 Task: Get directions from Chattahoochee National Forest, Georgia, United States to Myrtle Beach, South Carolina, United States  arriving by 3:00 pm on the 15th of next month
Action: Mouse moved to (197, 126)
Screenshot: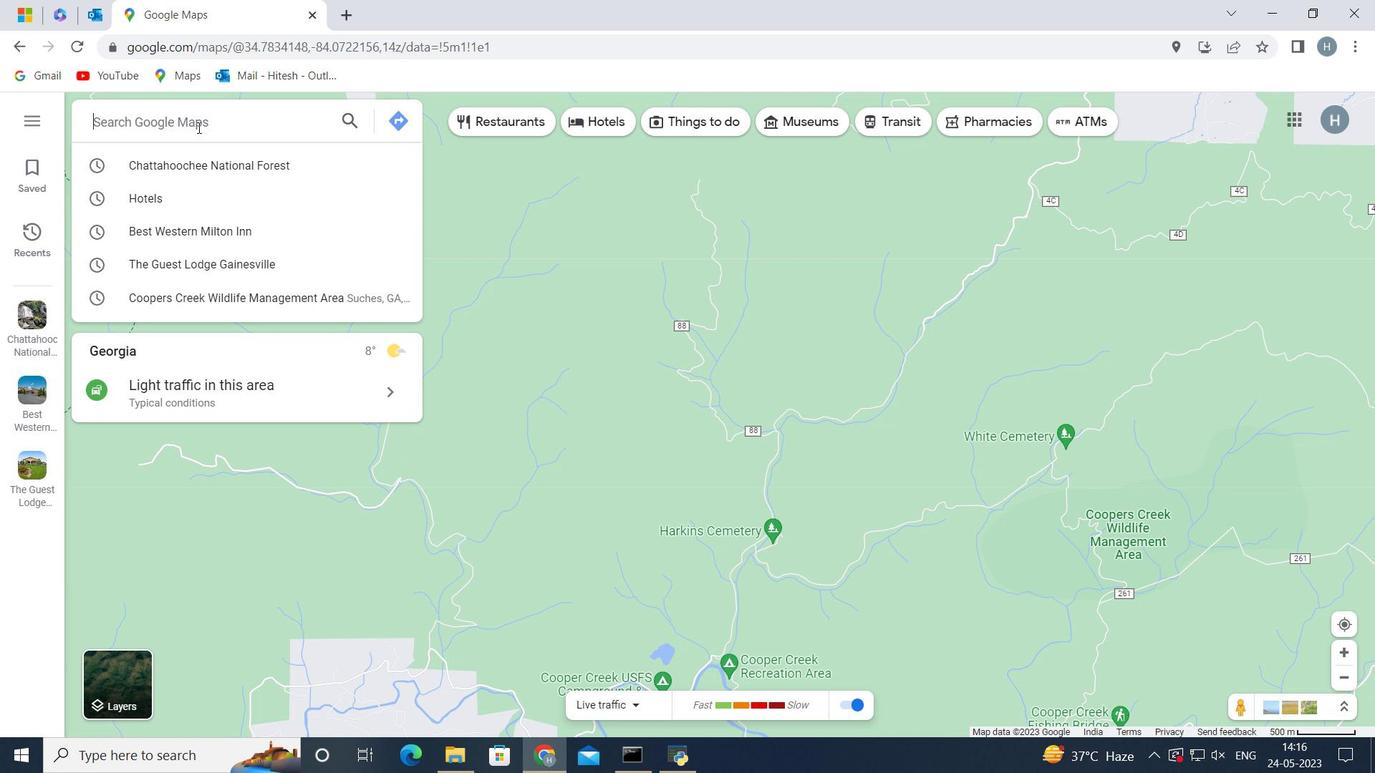 
Action: Mouse pressed left at (197, 126)
Screenshot: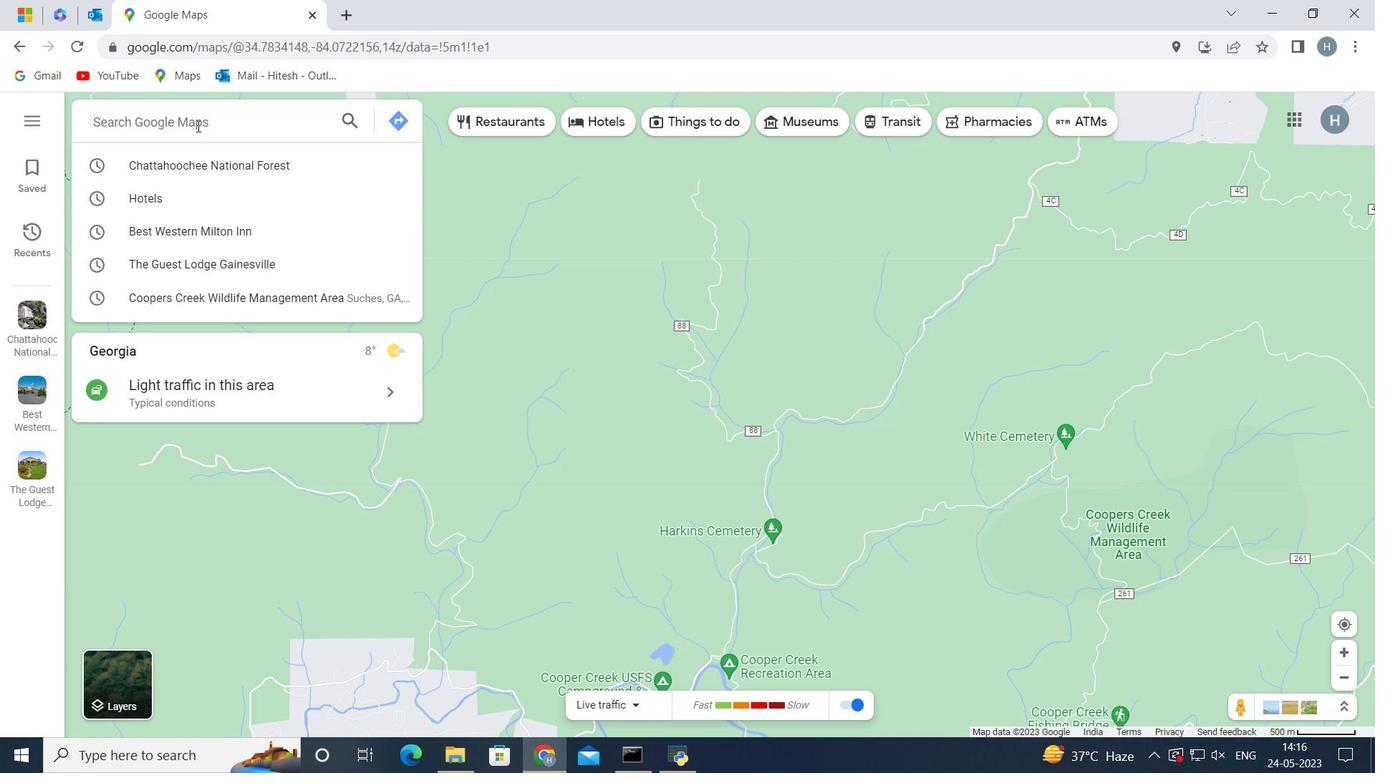 
Action: Key pressed <Key.shift>Chattahoochee<Key.space>national<Key.space>forest<Key.space>georgia<Key.space>united<Key.space>states<Key.space>
Screenshot: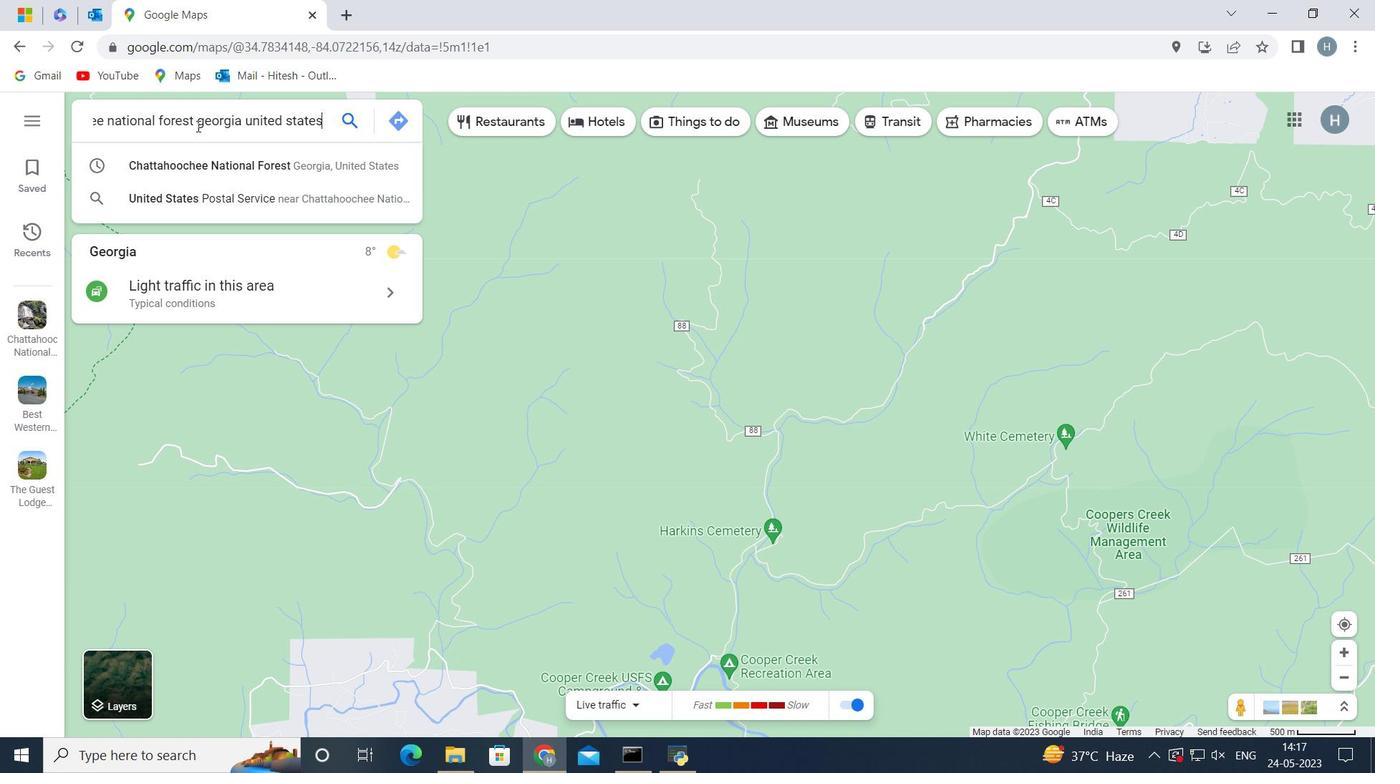 
Action: Mouse moved to (393, 120)
Screenshot: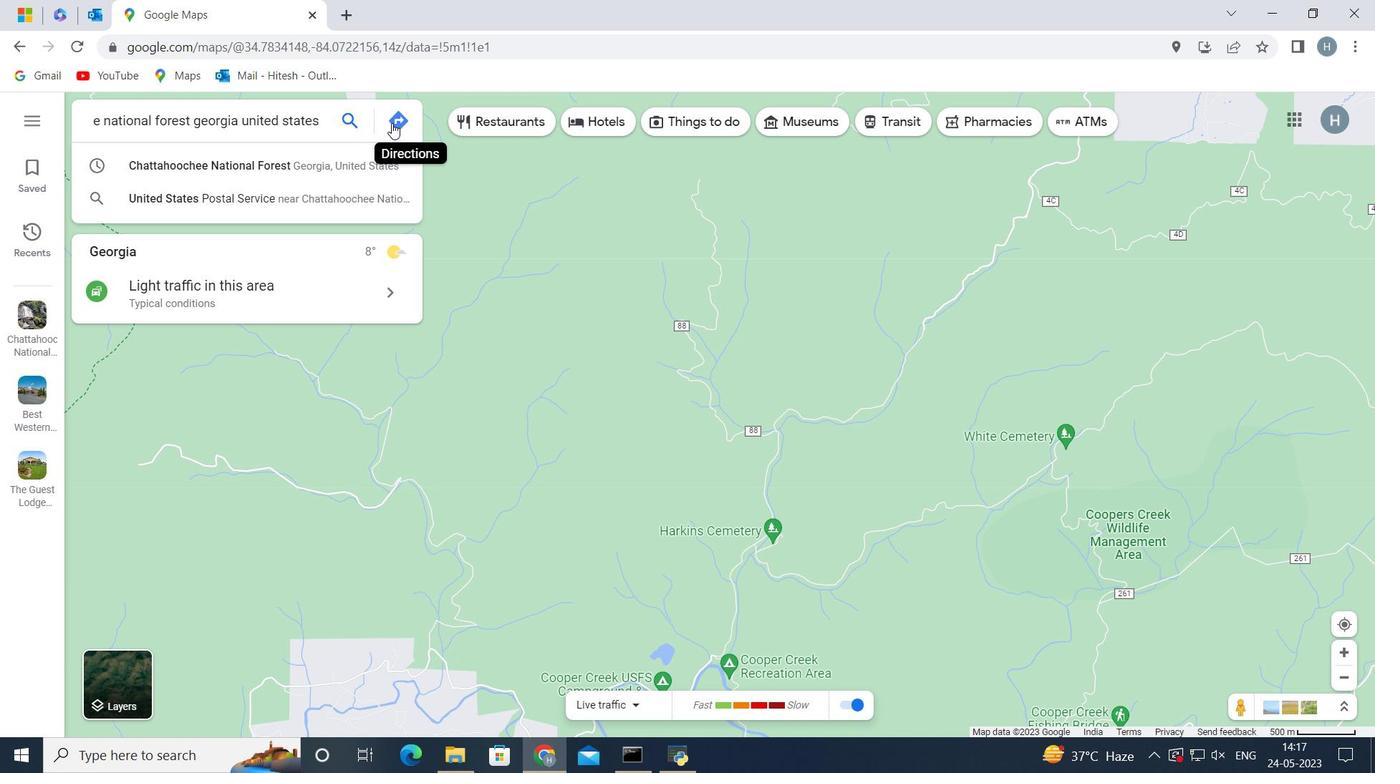 
Action: Mouse pressed left at (393, 120)
Screenshot: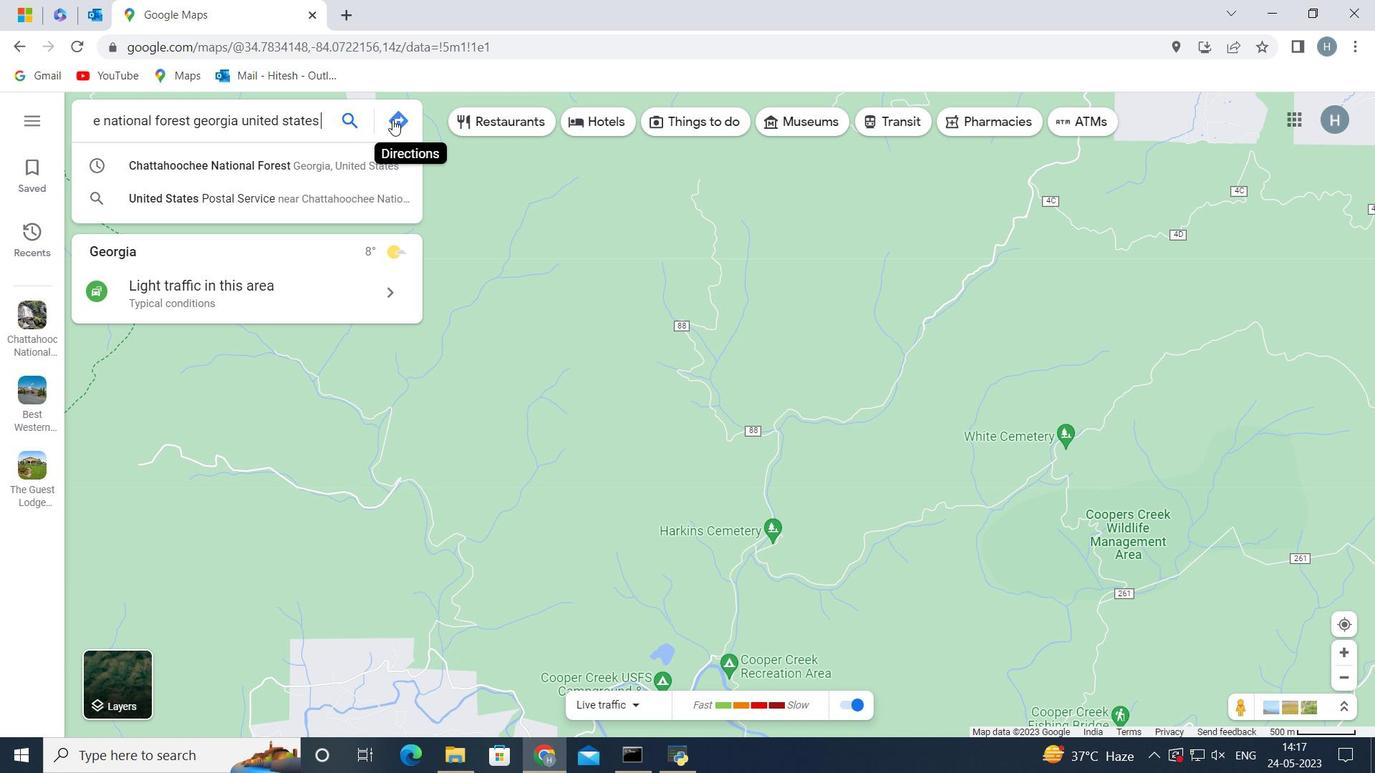 
Action: Mouse moved to (394, 194)
Screenshot: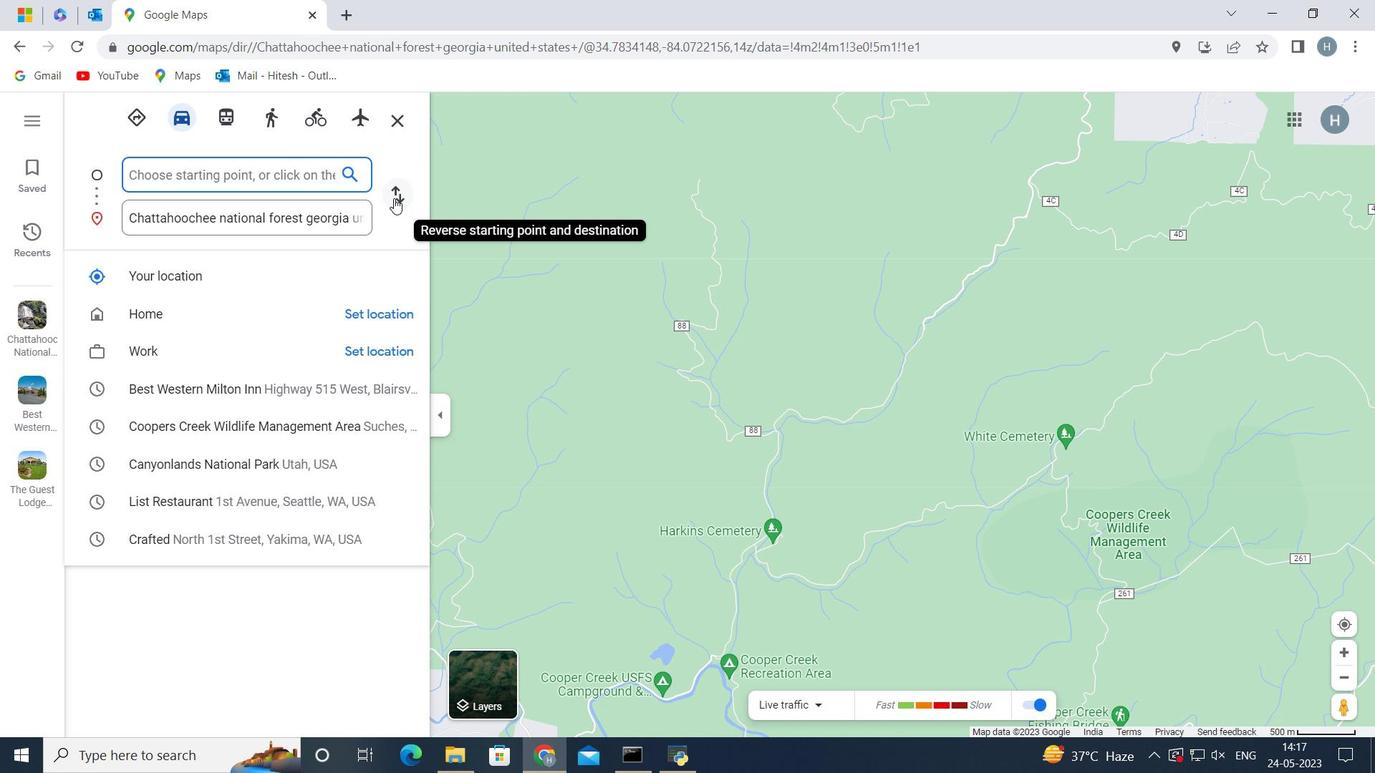 
Action: Mouse pressed left at (394, 194)
Screenshot: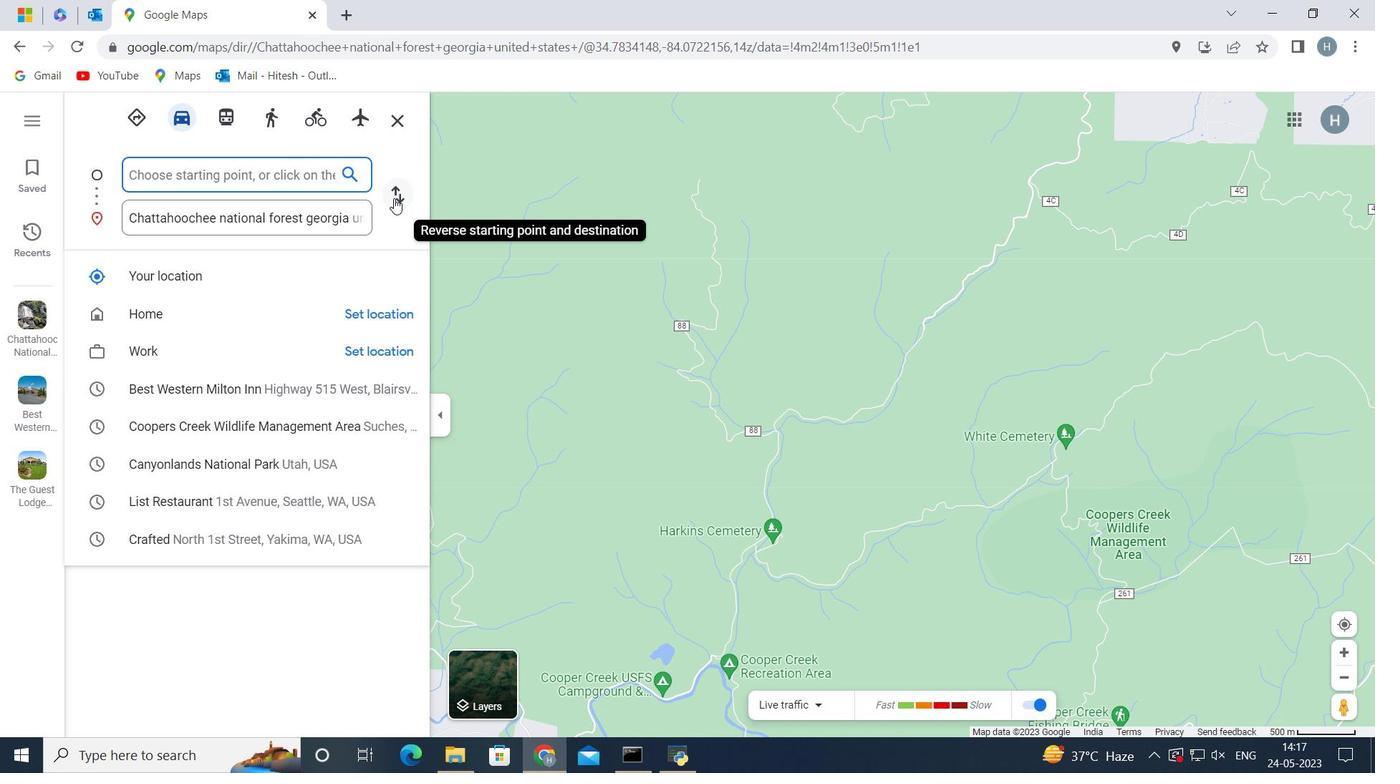 
Action: Mouse moved to (279, 213)
Screenshot: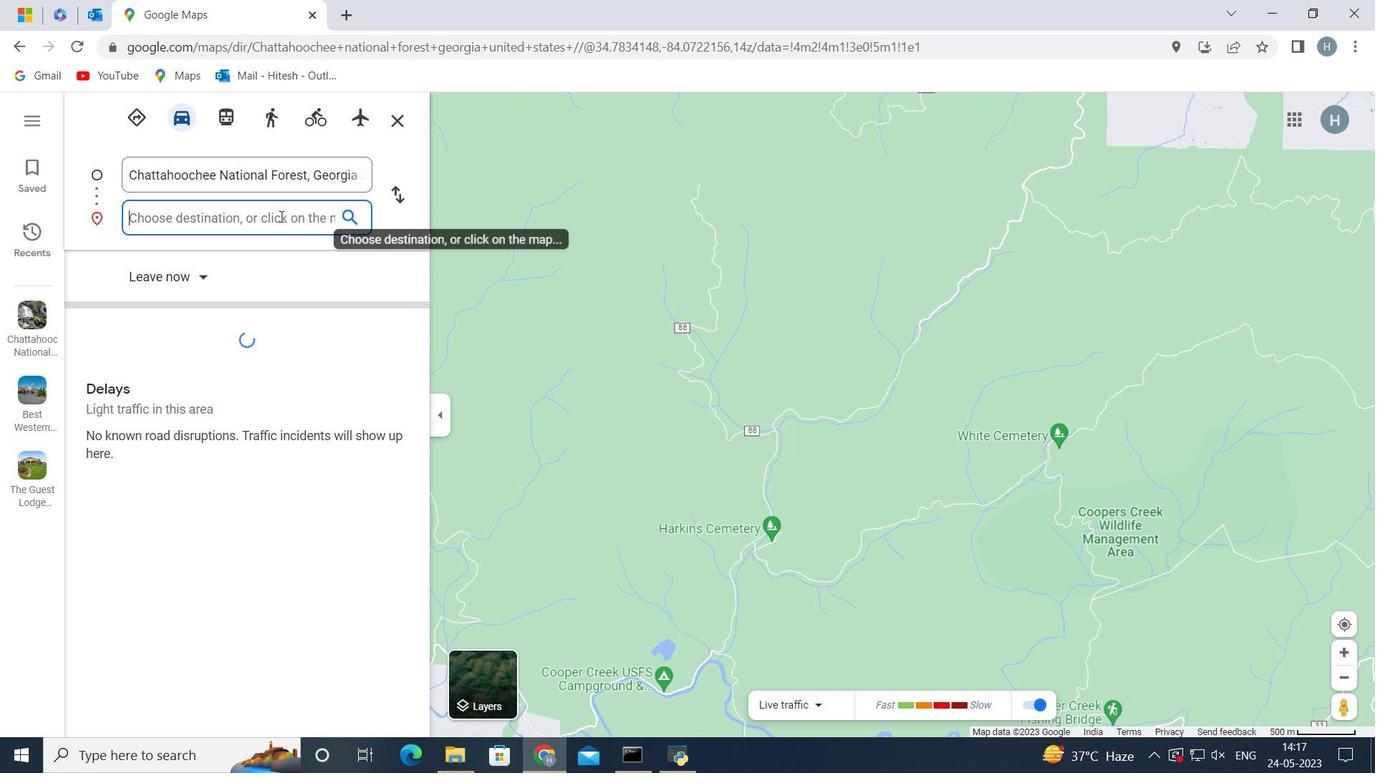 
Action: Key pressed myetle<Key.space>beach<Key.space>south<Key.space>carolina<Key.space>united<Key.space>states<Key.space>
Screenshot: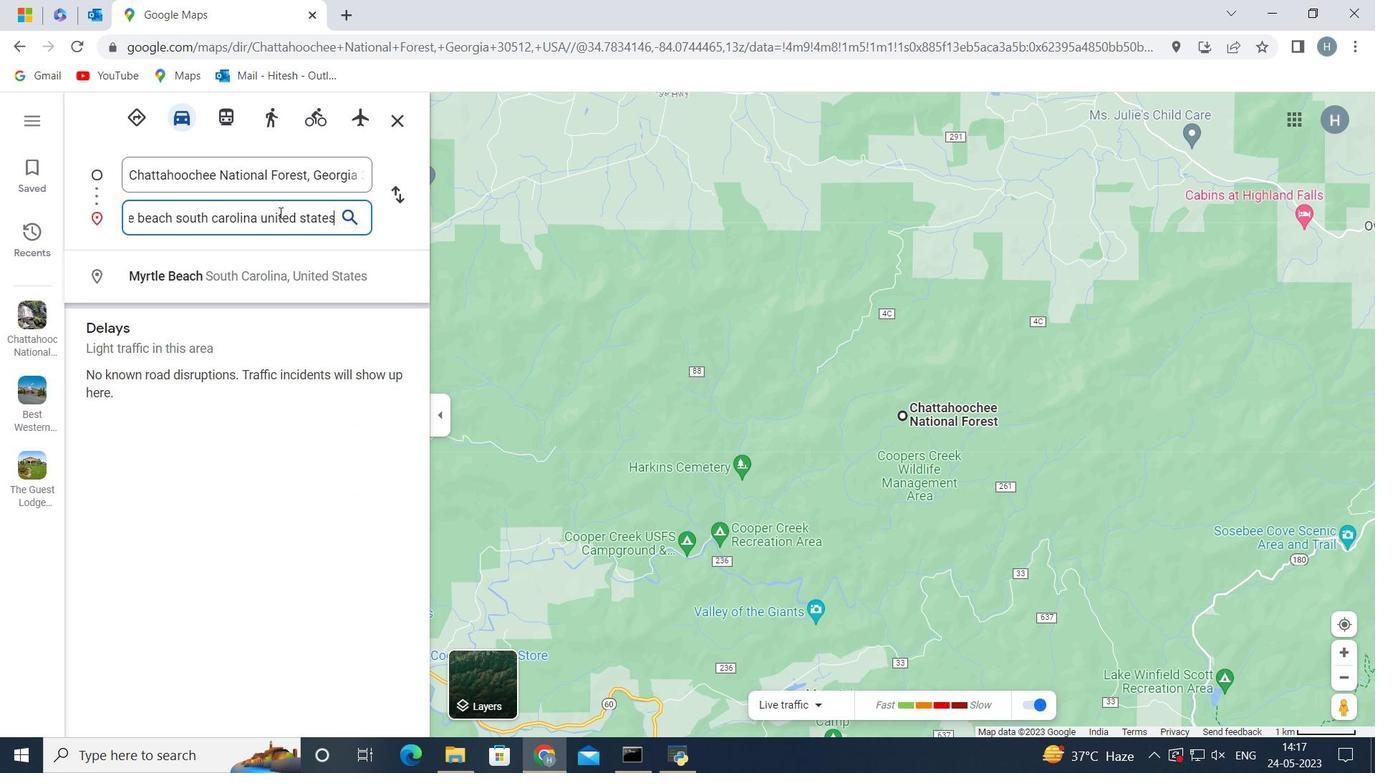 
Action: Mouse moved to (260, 274)
Screenshot: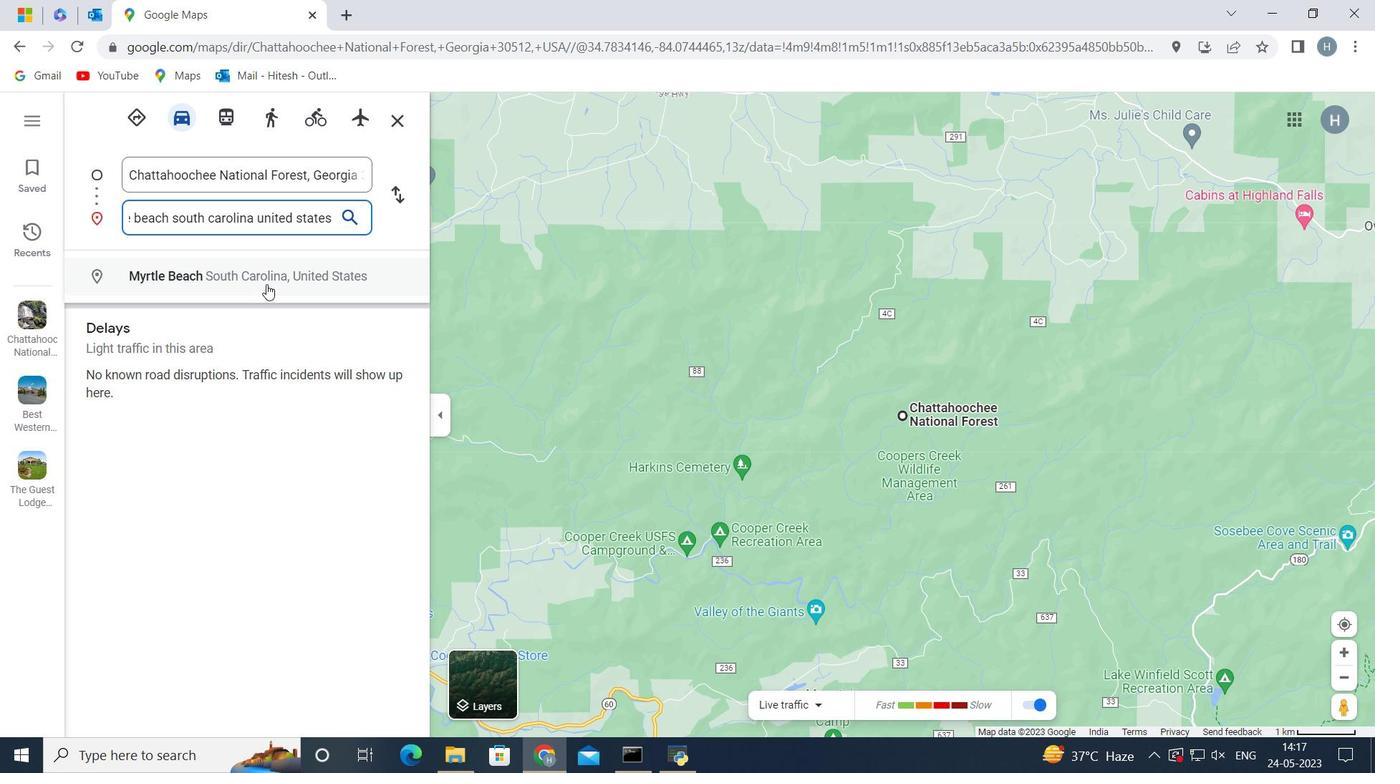 
Action: Mouse pressed left at (260, 274)
Screenshot: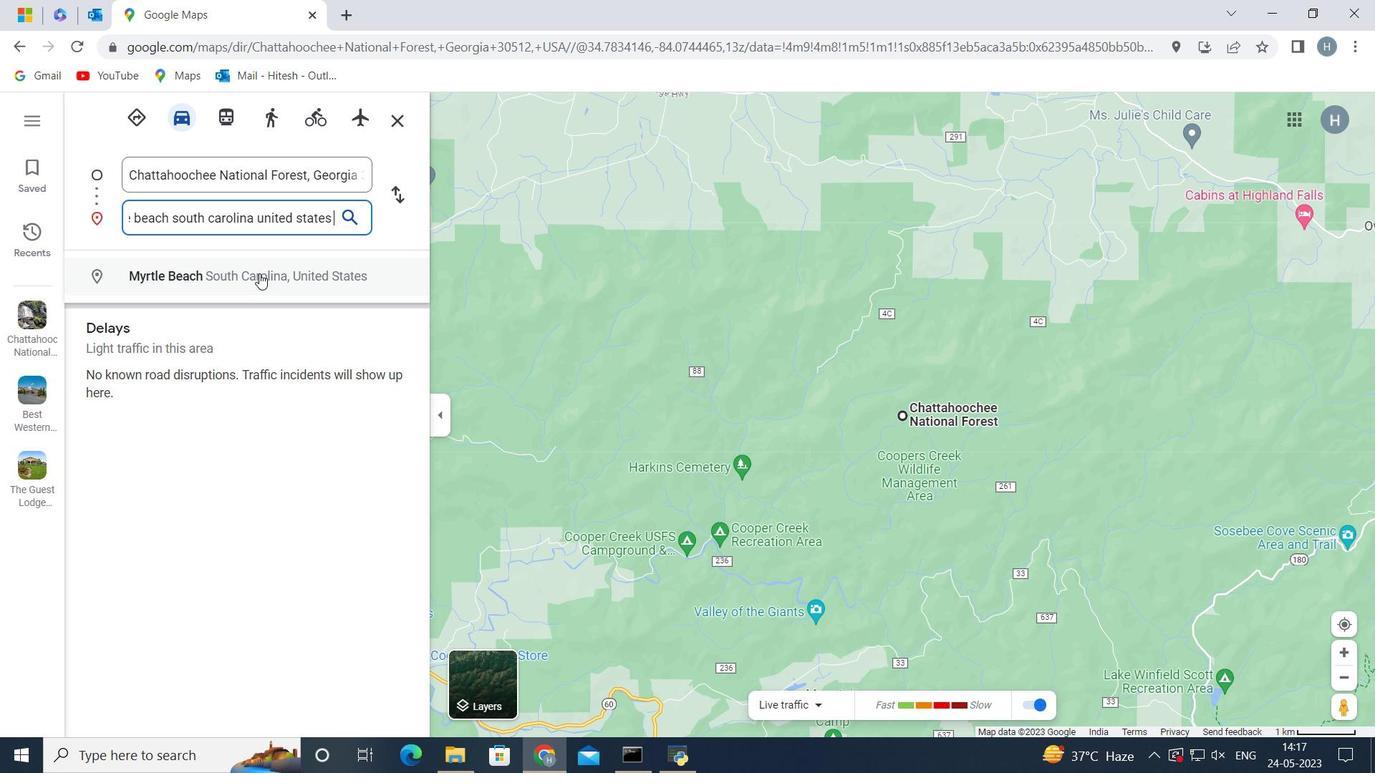 
Action: Mouse moved to (190, 318)
Screenshot: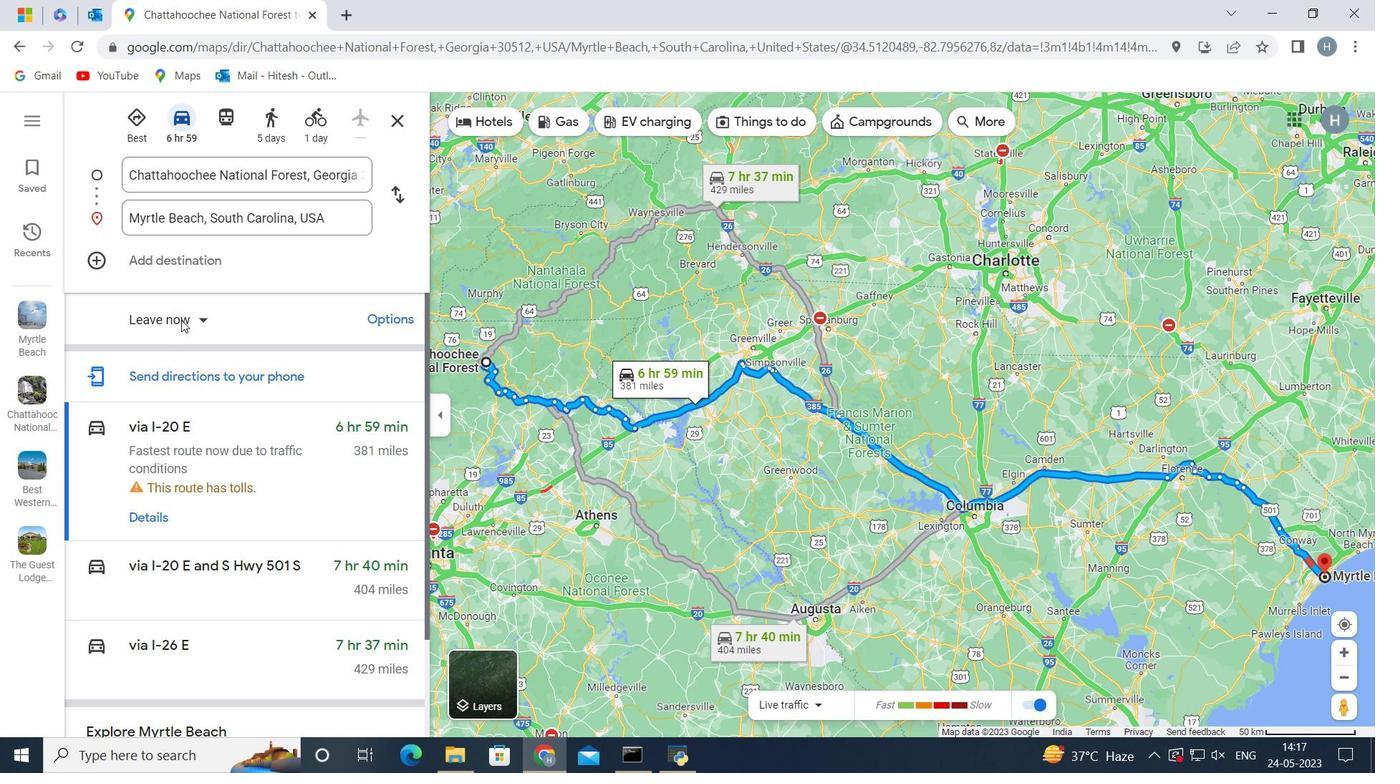 
Action: Mouse pressed left at (190, 318)
Screenshot: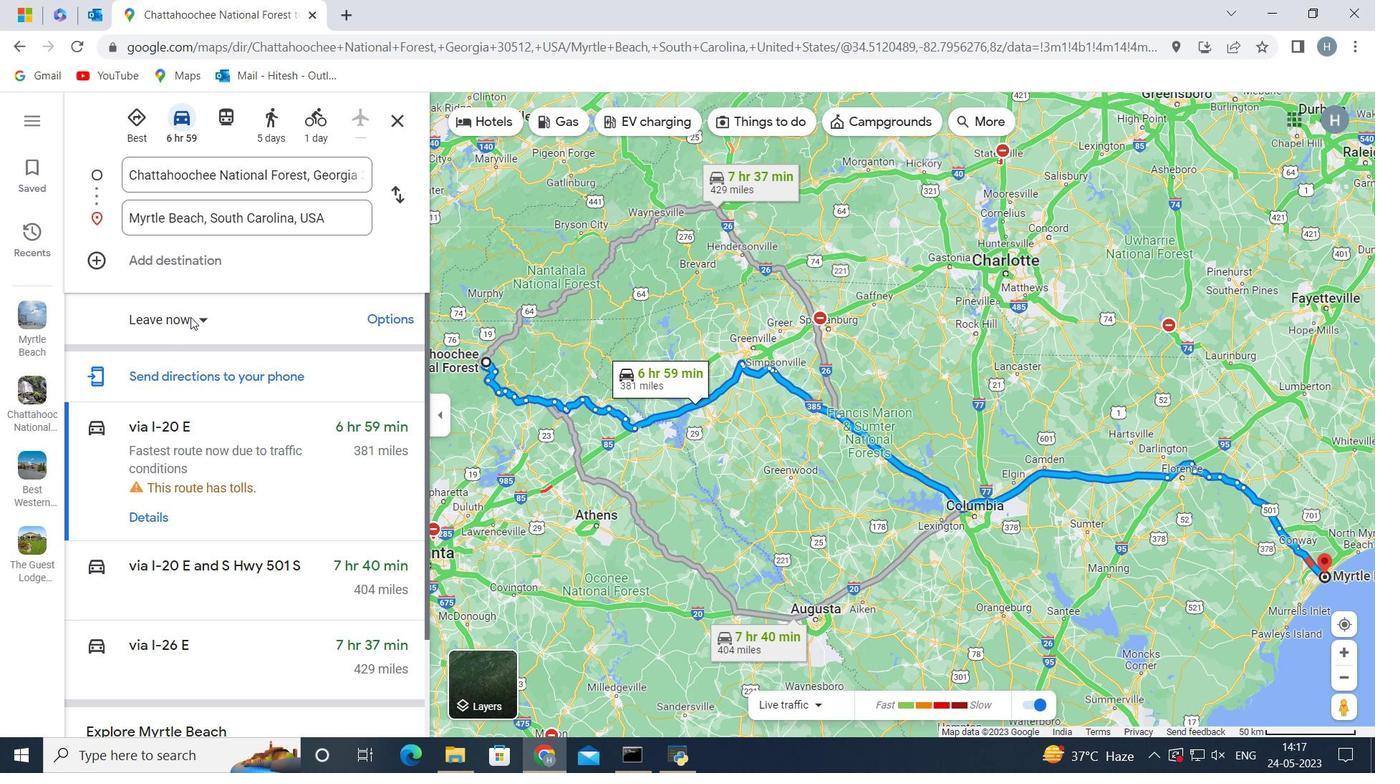 
Action: Mouse moved to (184, 393)
Screenshot: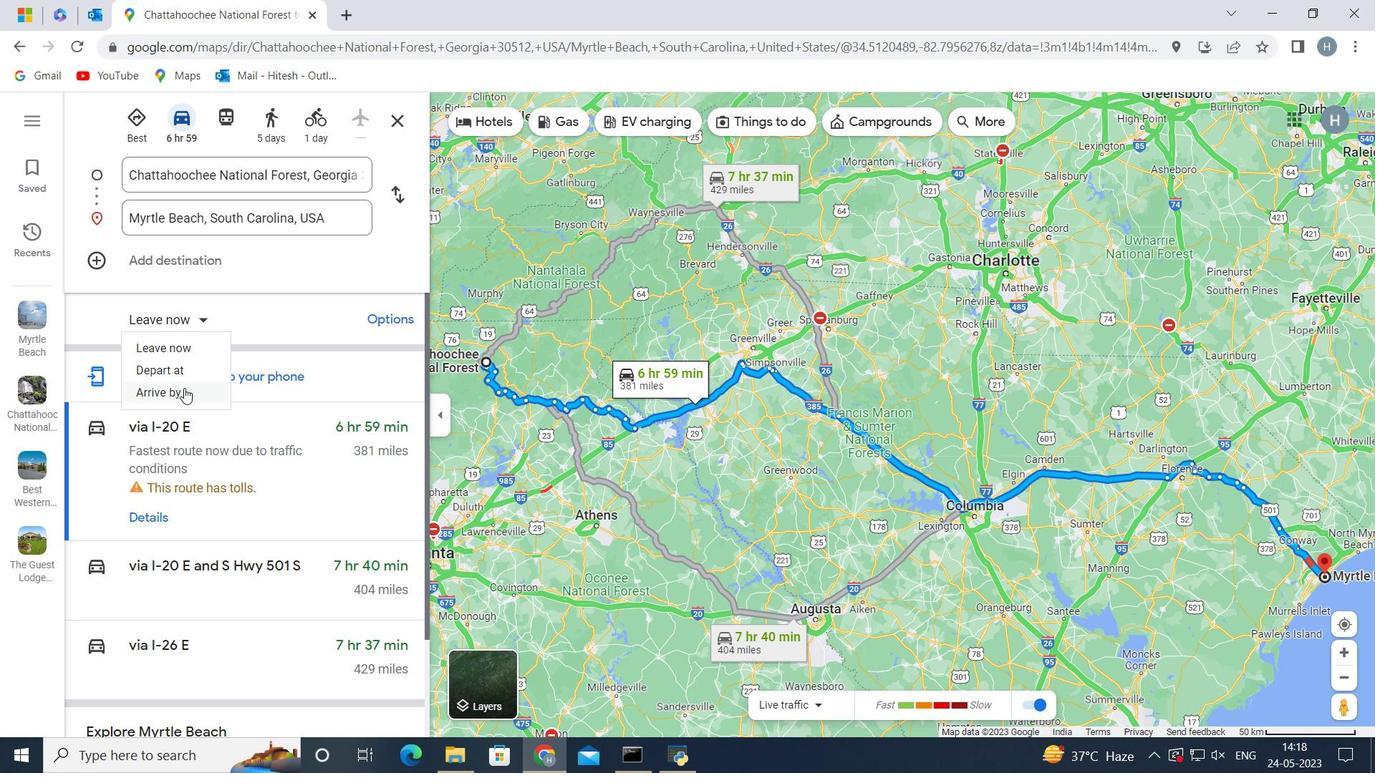 
Action: Mouse pressed left at (184, 393)
Screenshot: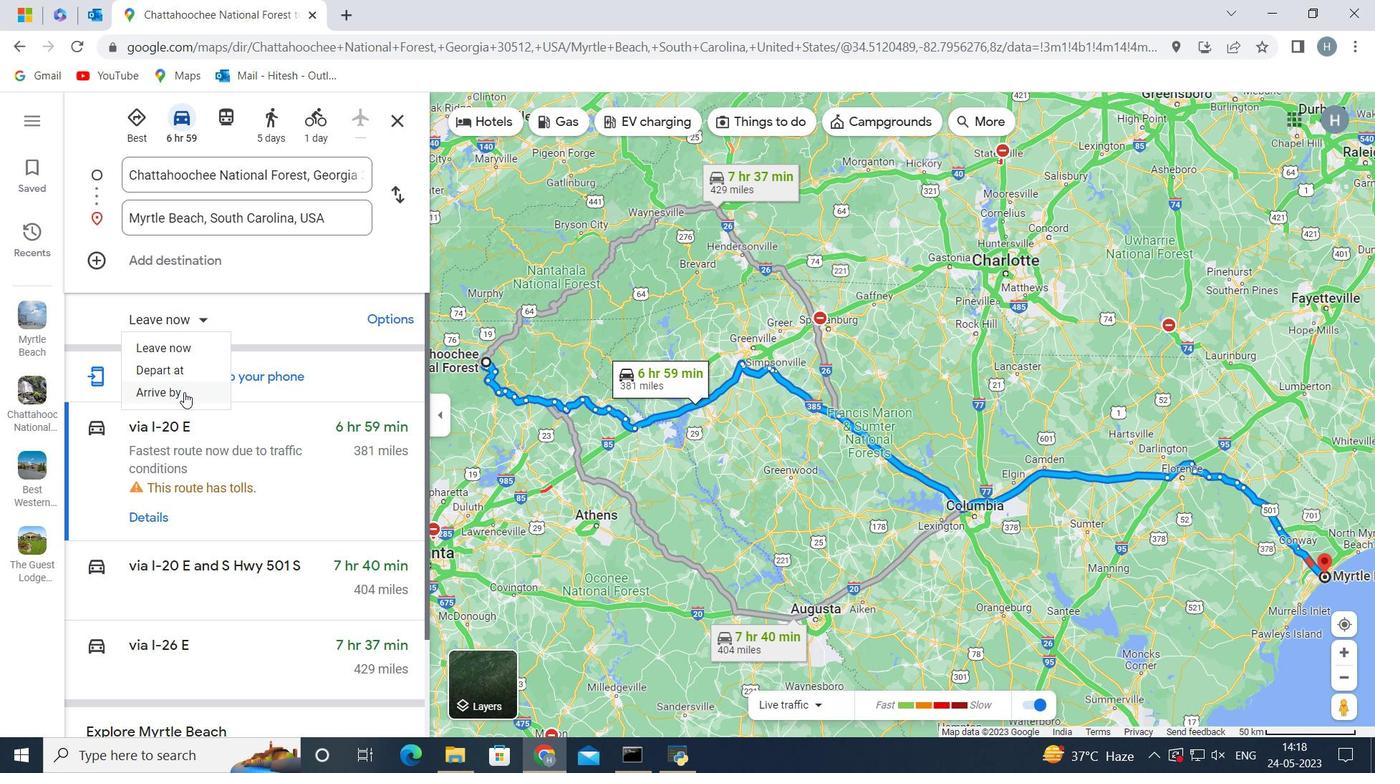 
Action: Mouse moved to (136, 305)
Screenshot: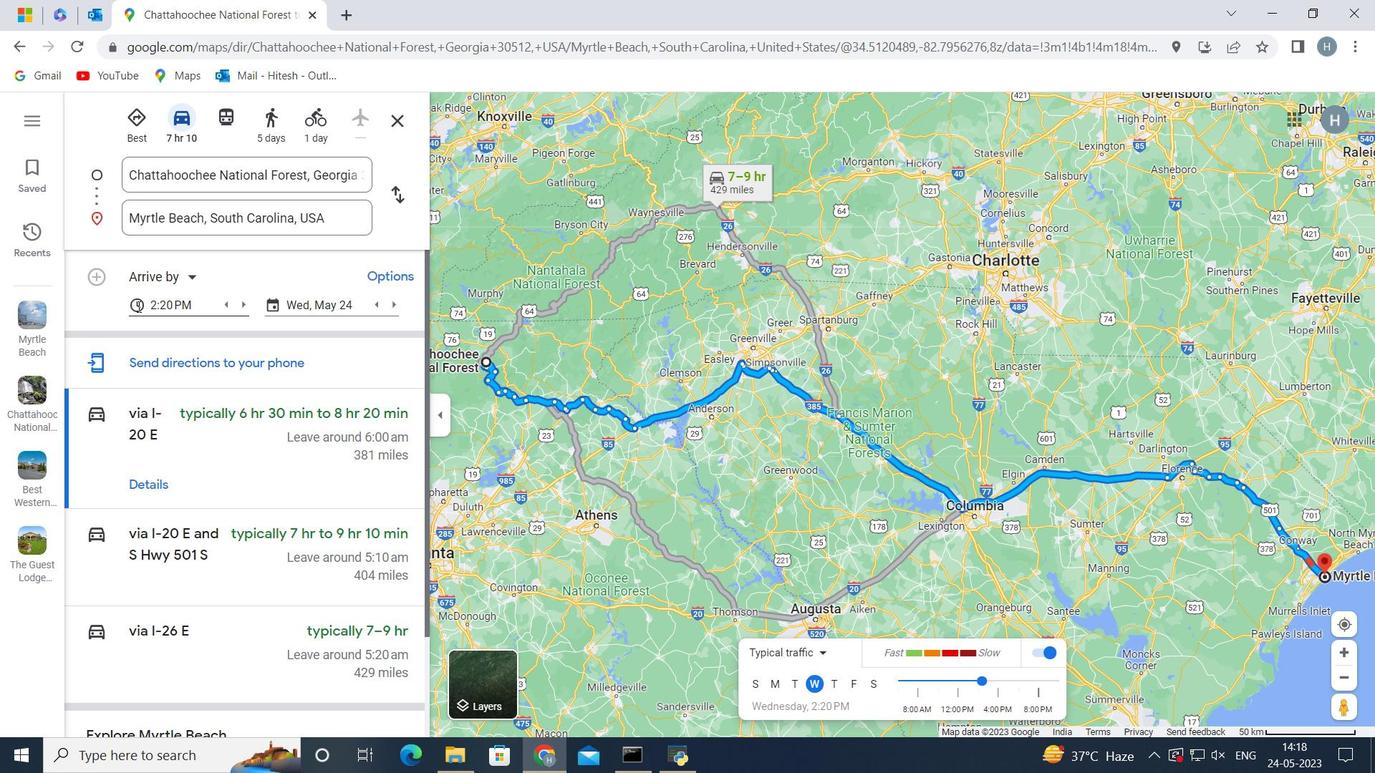 
Action: Mouse pressed left at (136, 305)
Screenshot: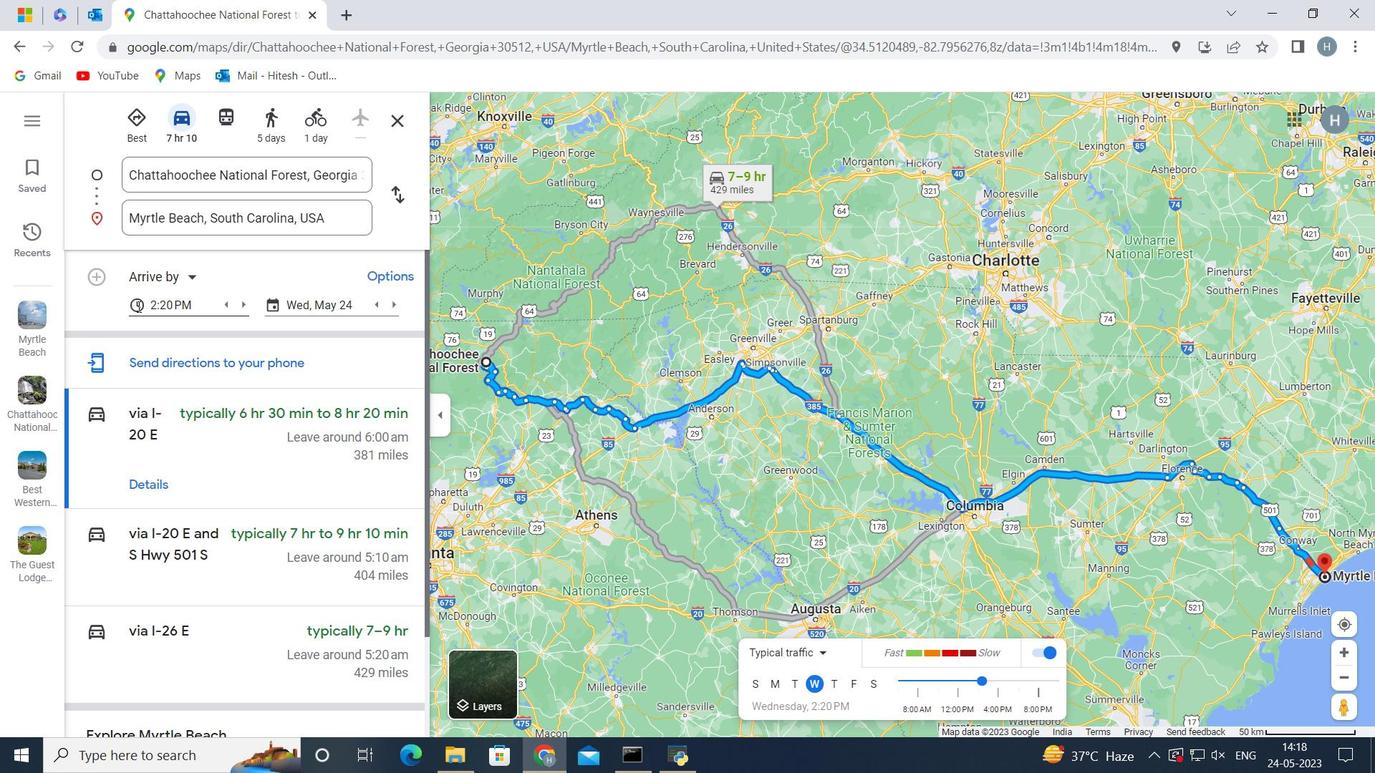 
Action: Mouse moved to (237, 424)
Screenshot: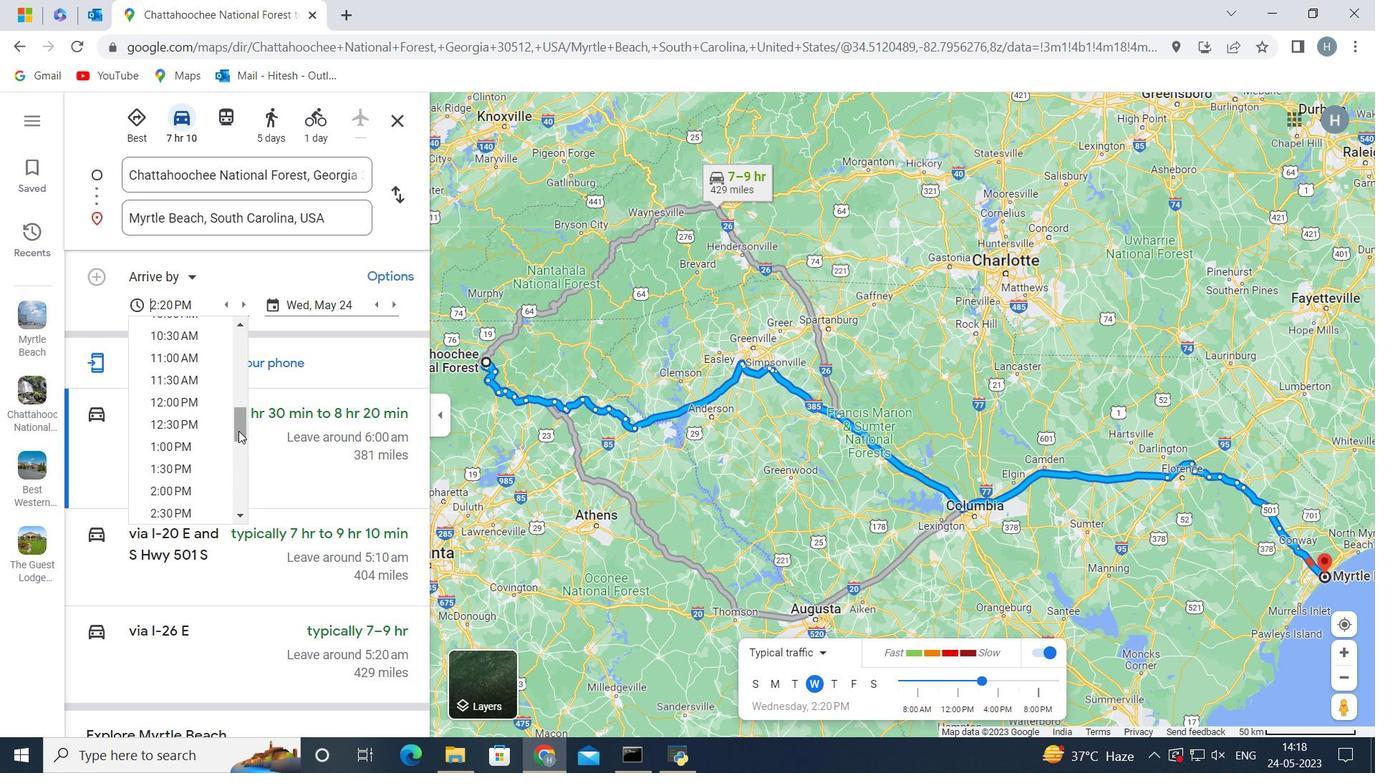 
Action: Mouse pressed left at (237, 424)
Screenshot: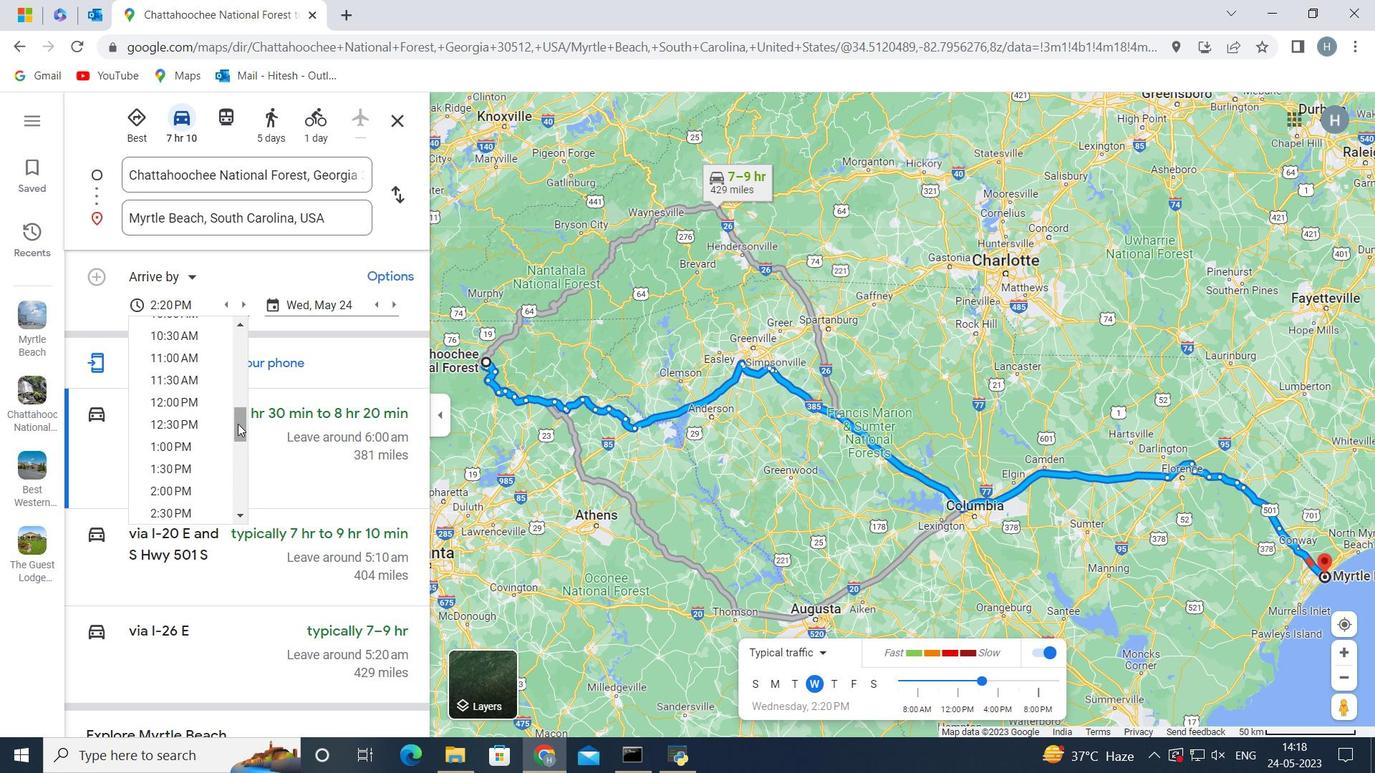 
Action: Mouse moved to (166, 434)
Screenshot: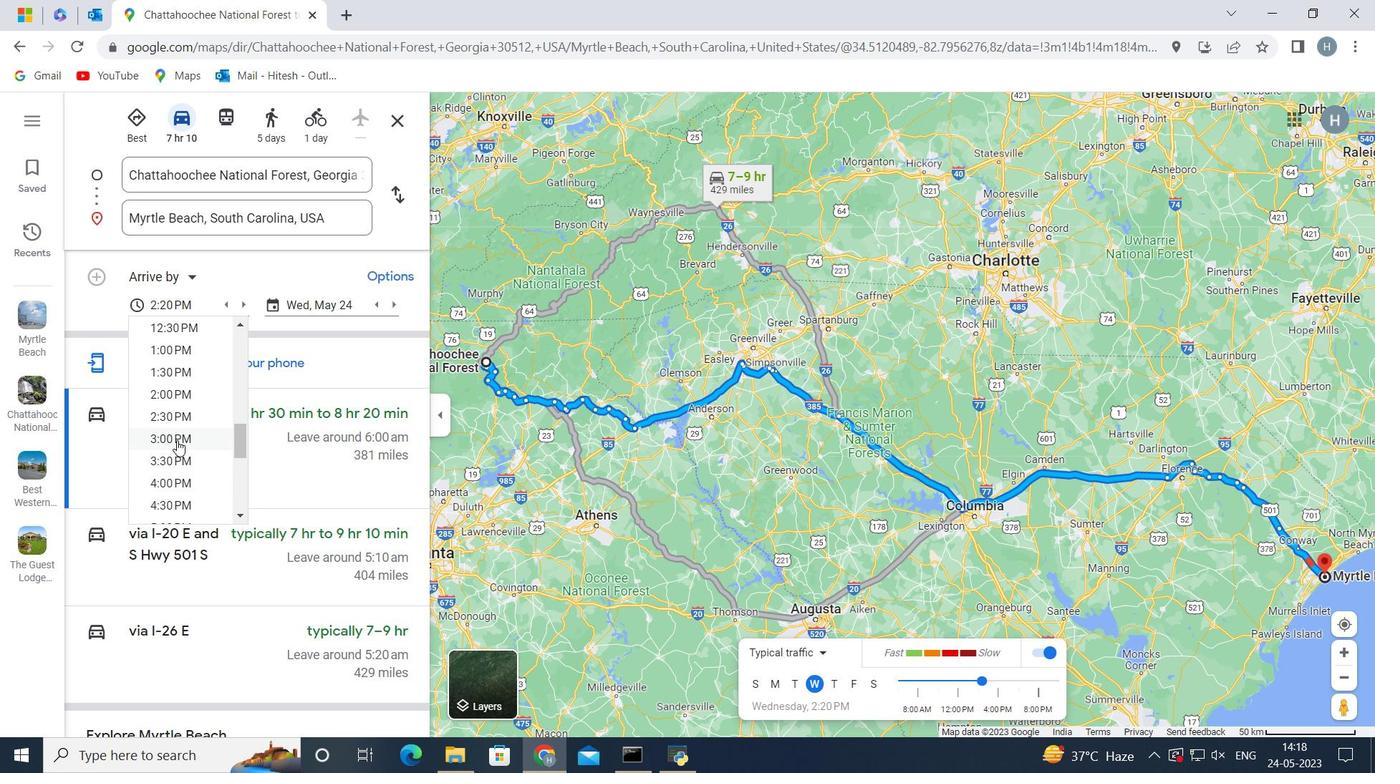 
Action: Mouse pressed left at (166, 434)
Screenshot: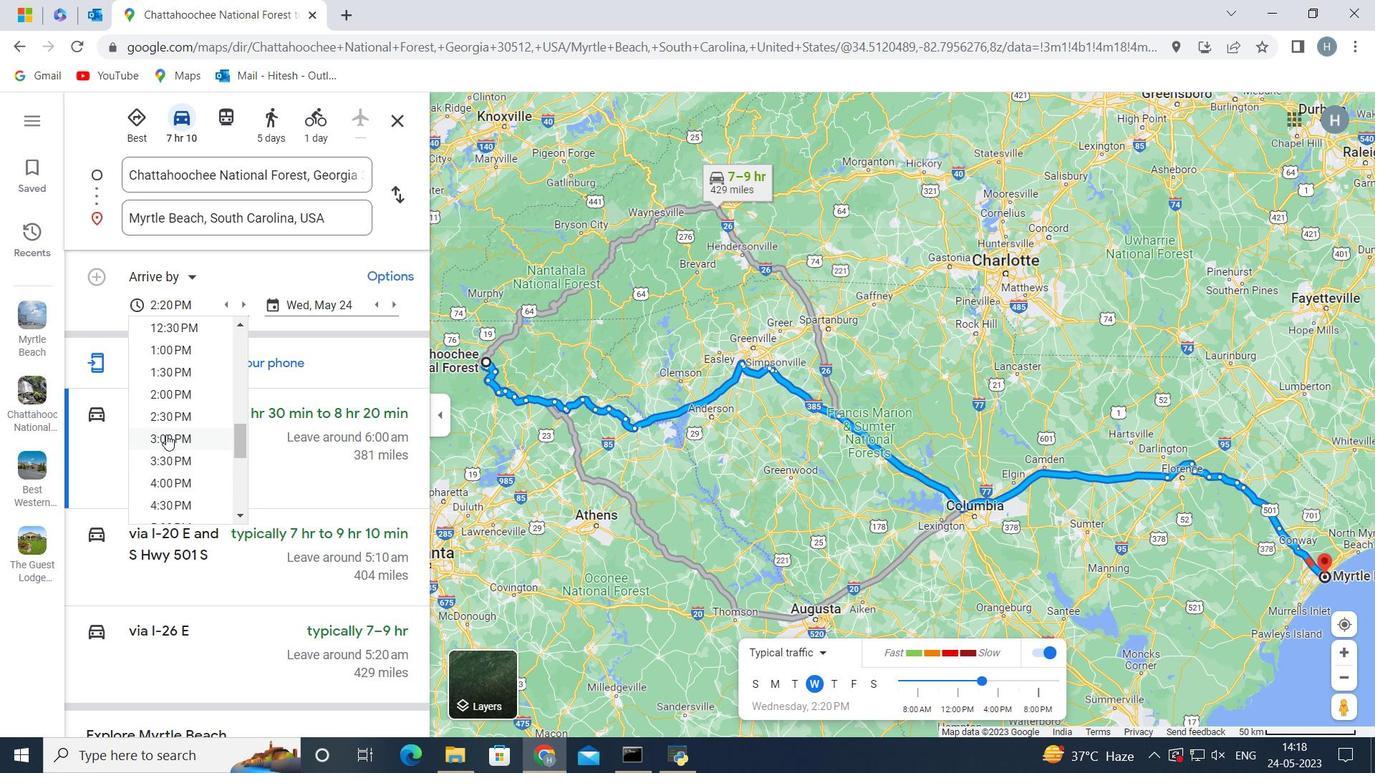 
Action: Mouse moved to (273, 305)
Screenshot: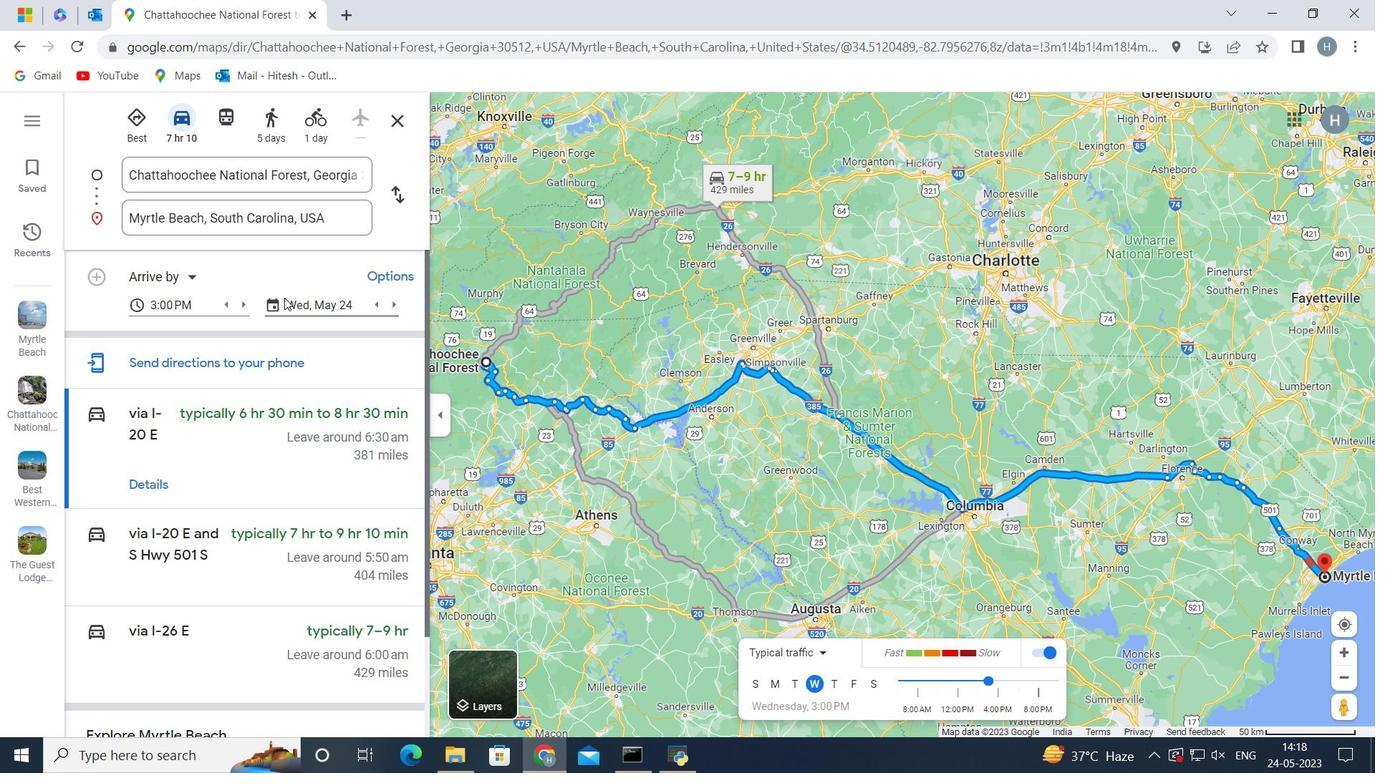 
Action: Mouse pressed left at (273, 305)
Screenshot: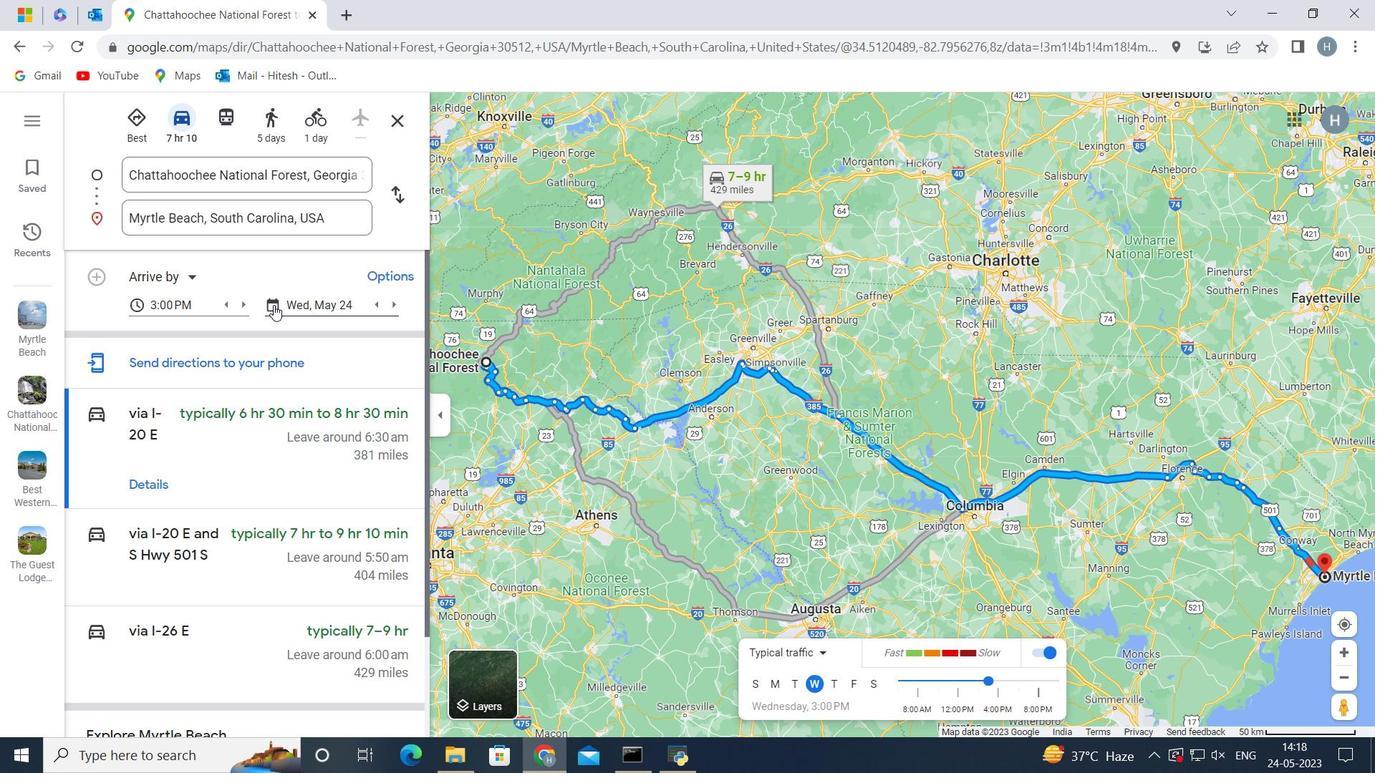 
Action: Mouse moved to (422, 341)
Screenshot: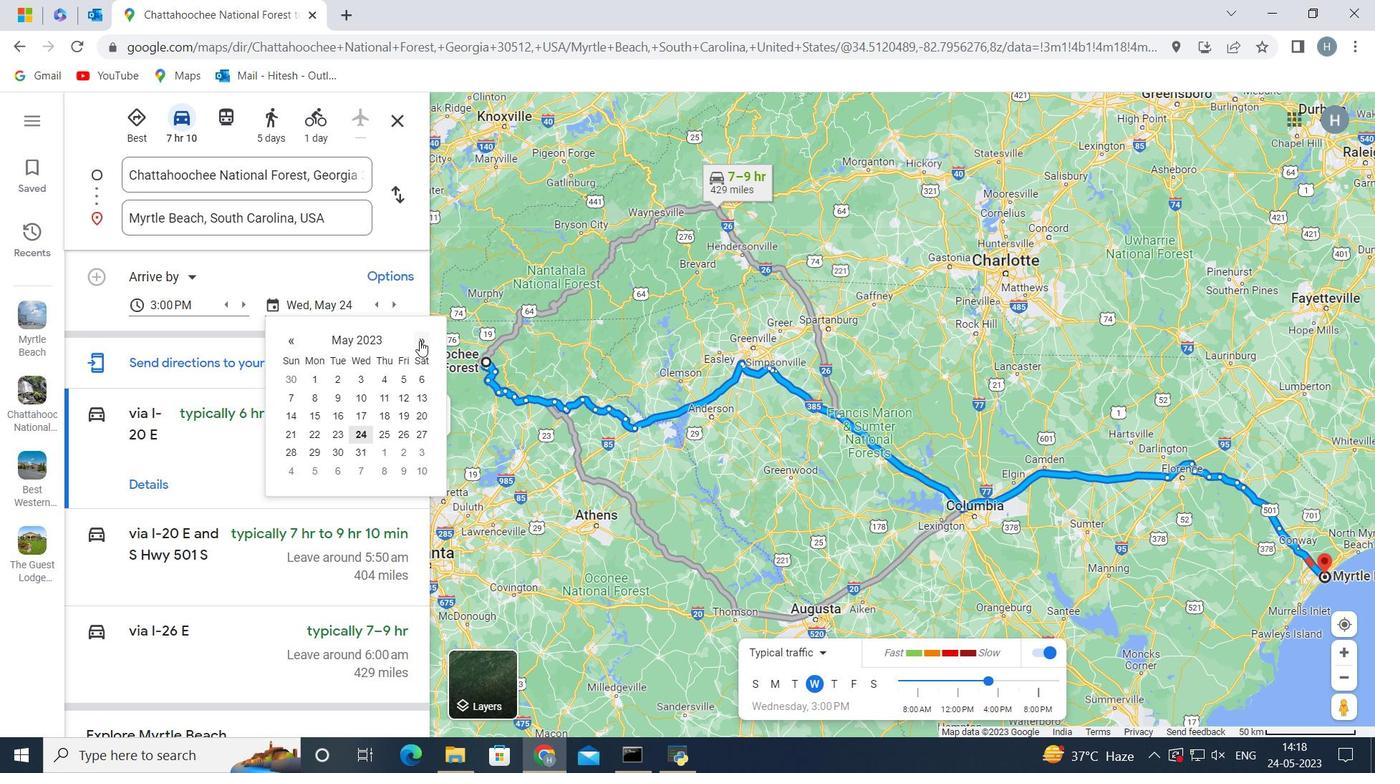
Action: Mouse pressed left at (422, 341)
Screenshot: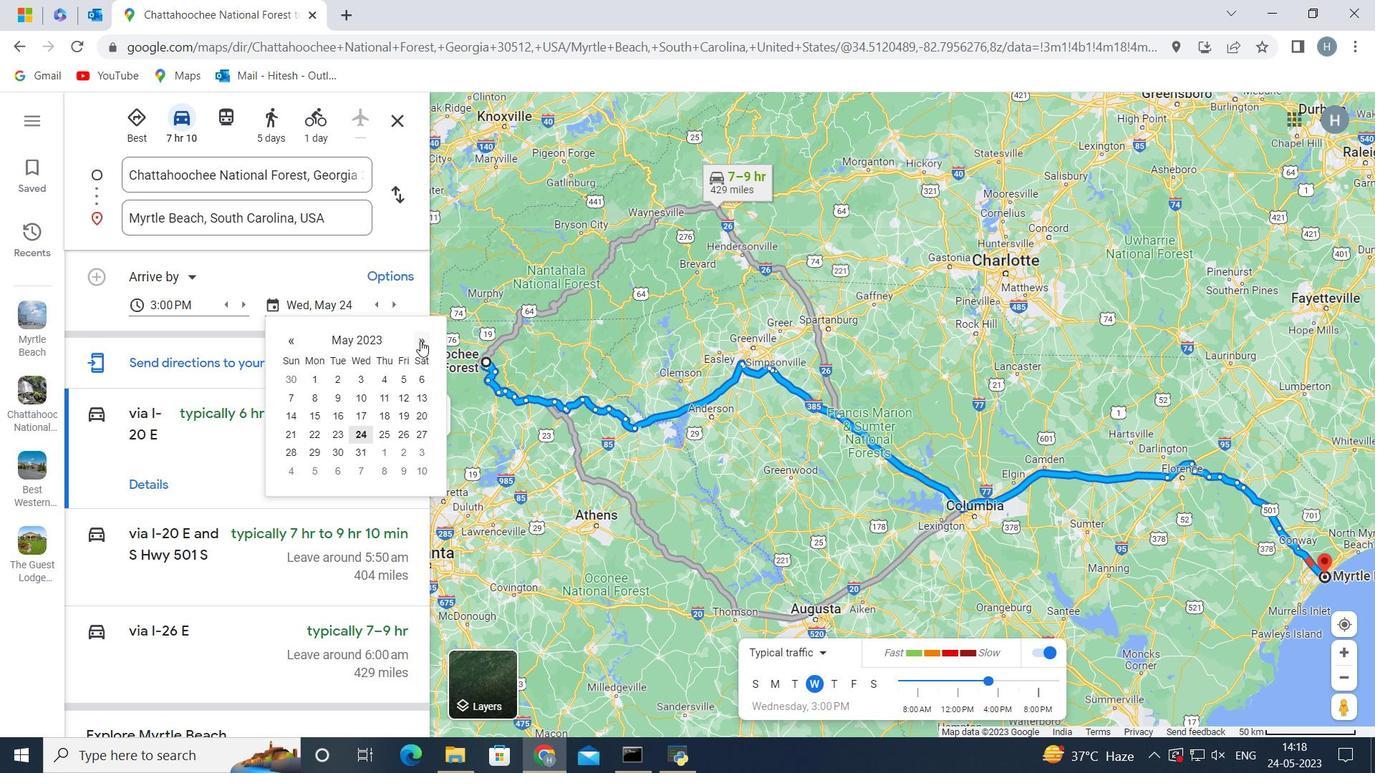 
Action: Mouse moved to (389, 409)
Screenshot: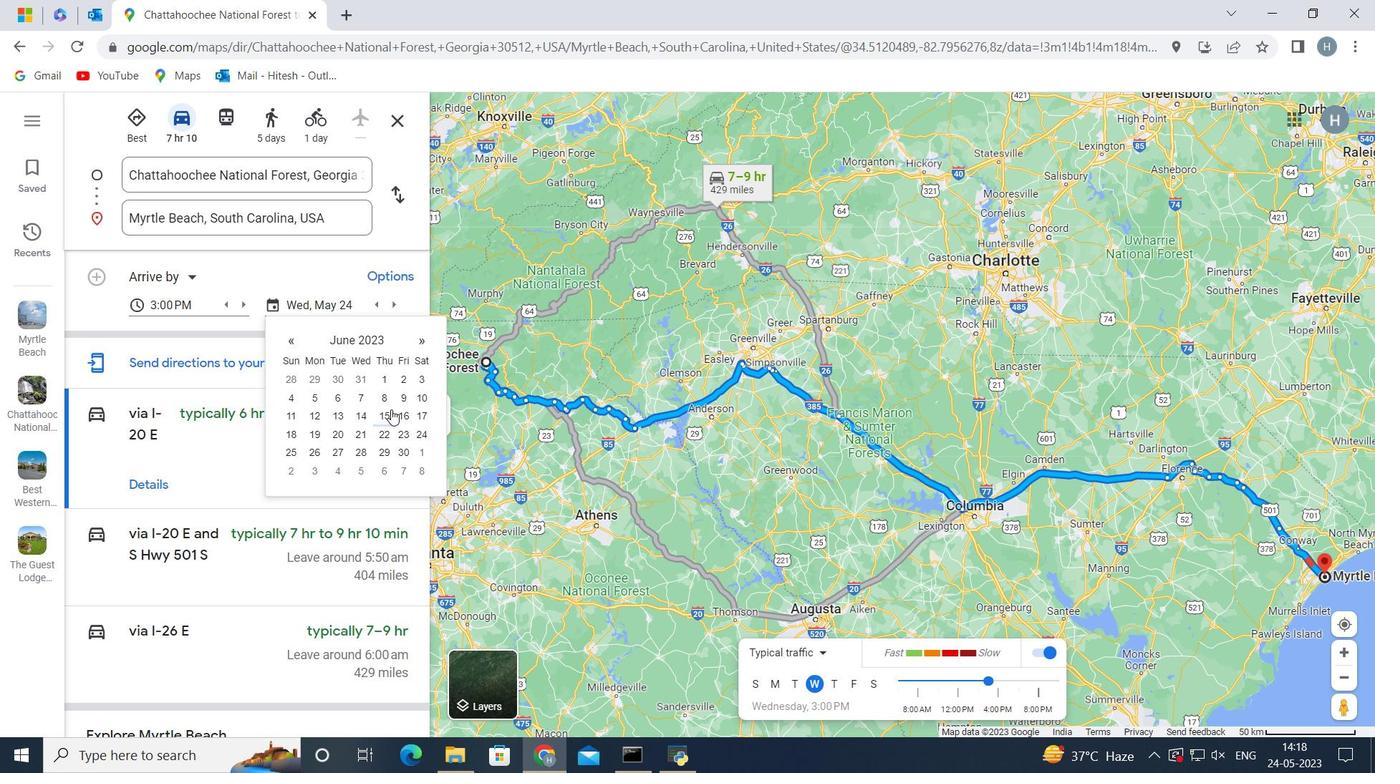 
Action: Mouse pressed left at (389, 409)
Screenshot: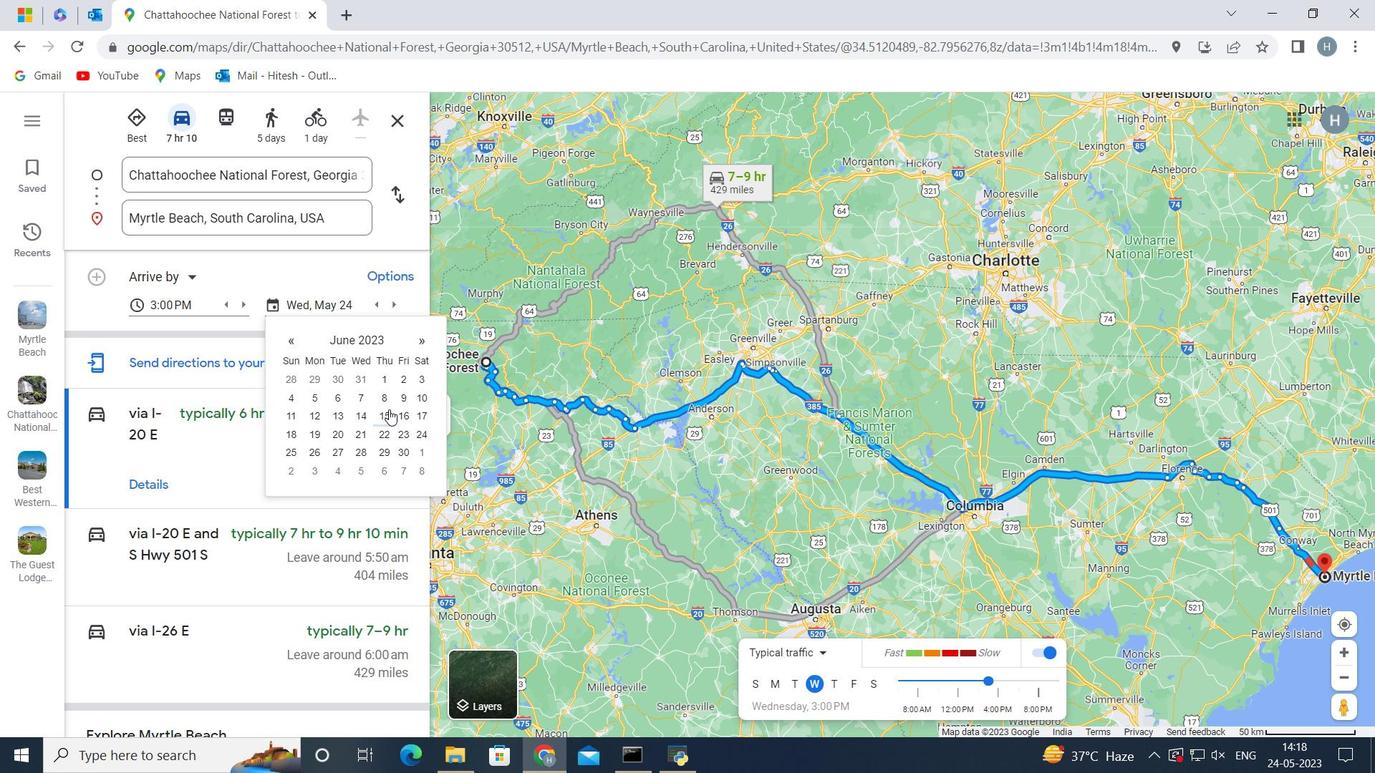 
Action: Mouse moved to (221, 469)
Screenshot: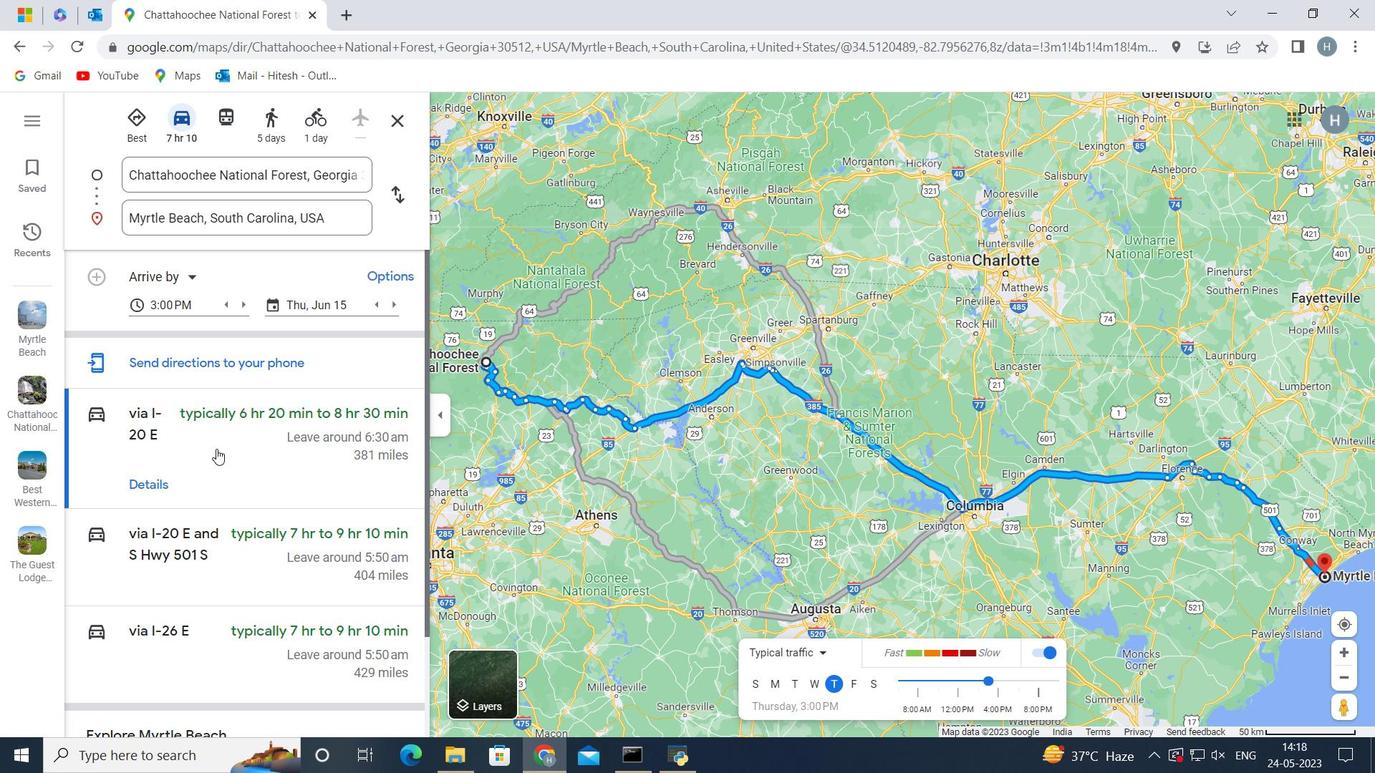 
Action: Mouse scrolled (221, 468) with delta (0, 0)
Screenshot: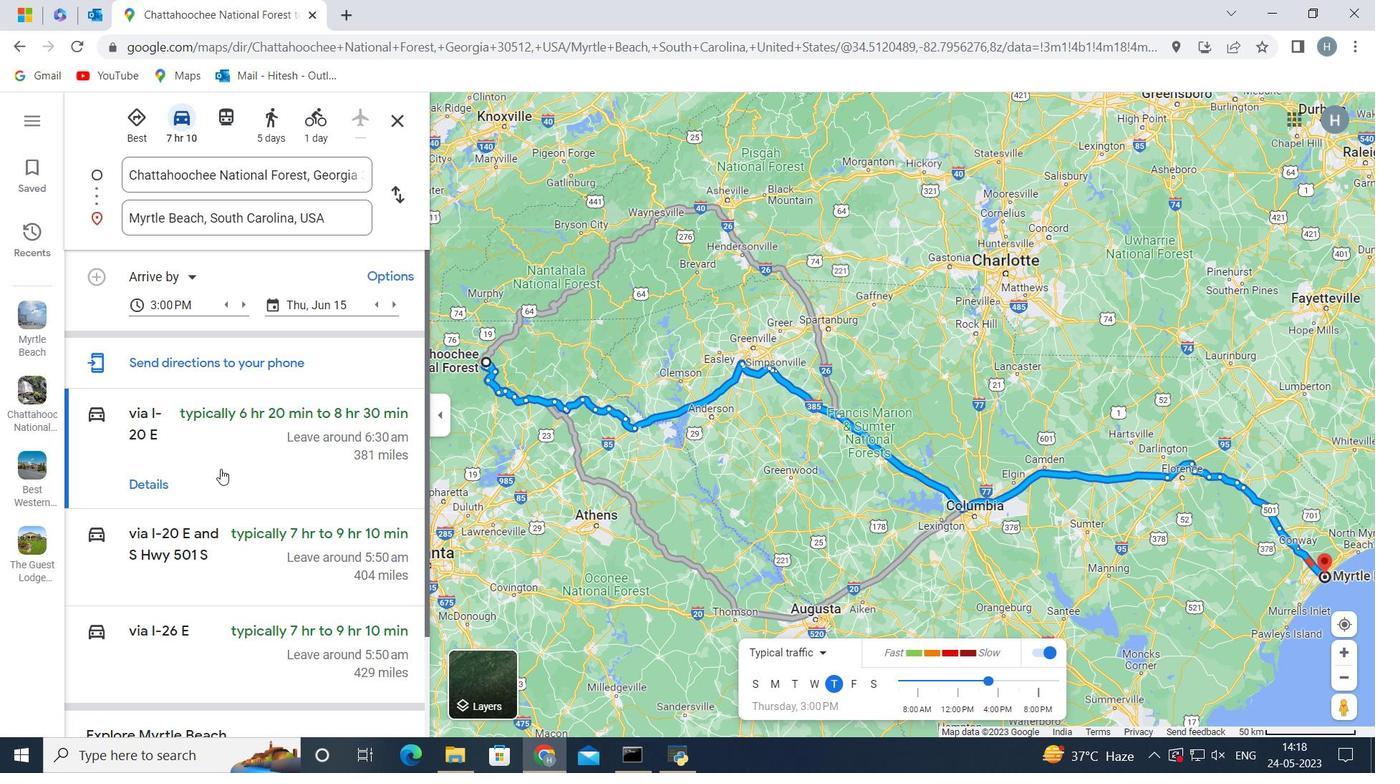 
Action: Mouse scrolled (221, 468) with delta (0, 0)
Screenshot: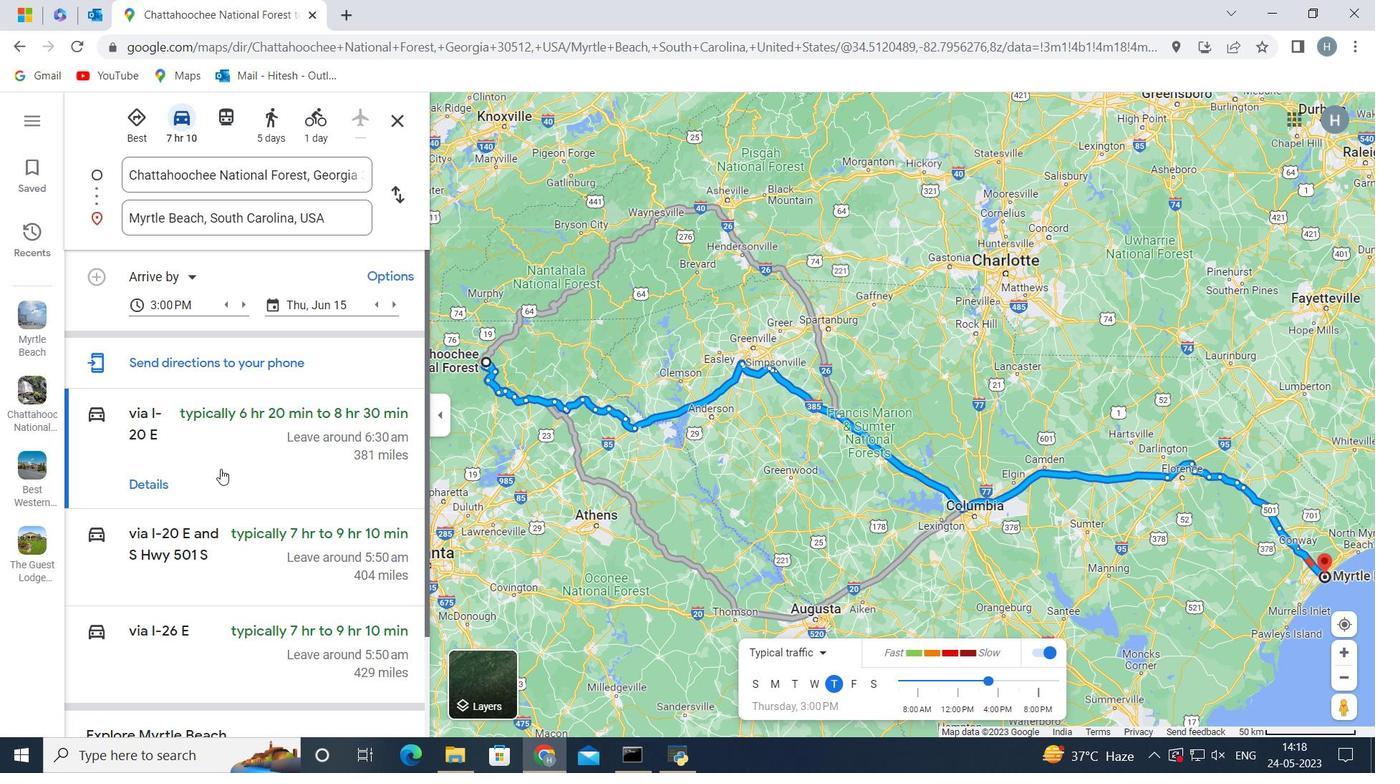 
Action: Mouse moved to (222, 470)
Screenshot: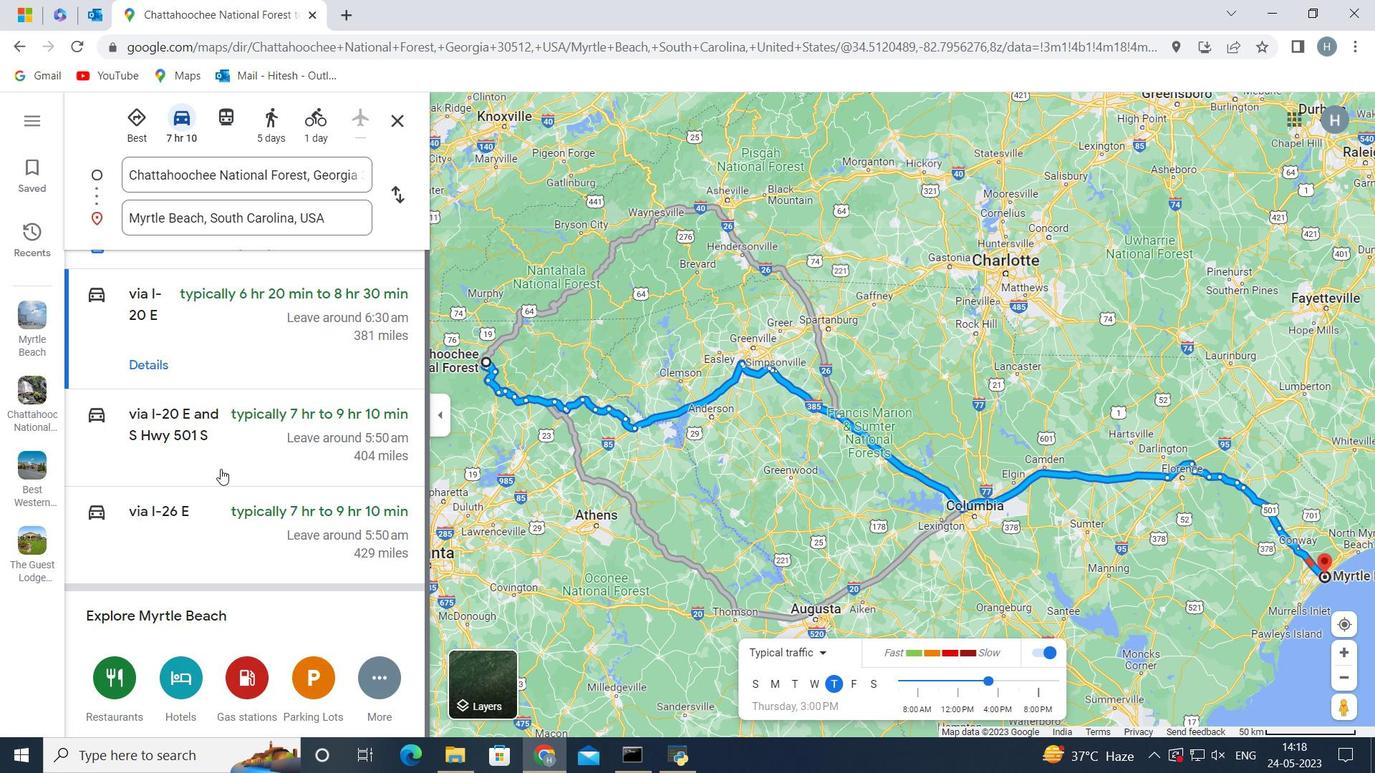 
Action: Mouse scrolled (222, 469) with delta (0, 0)
Screenshot: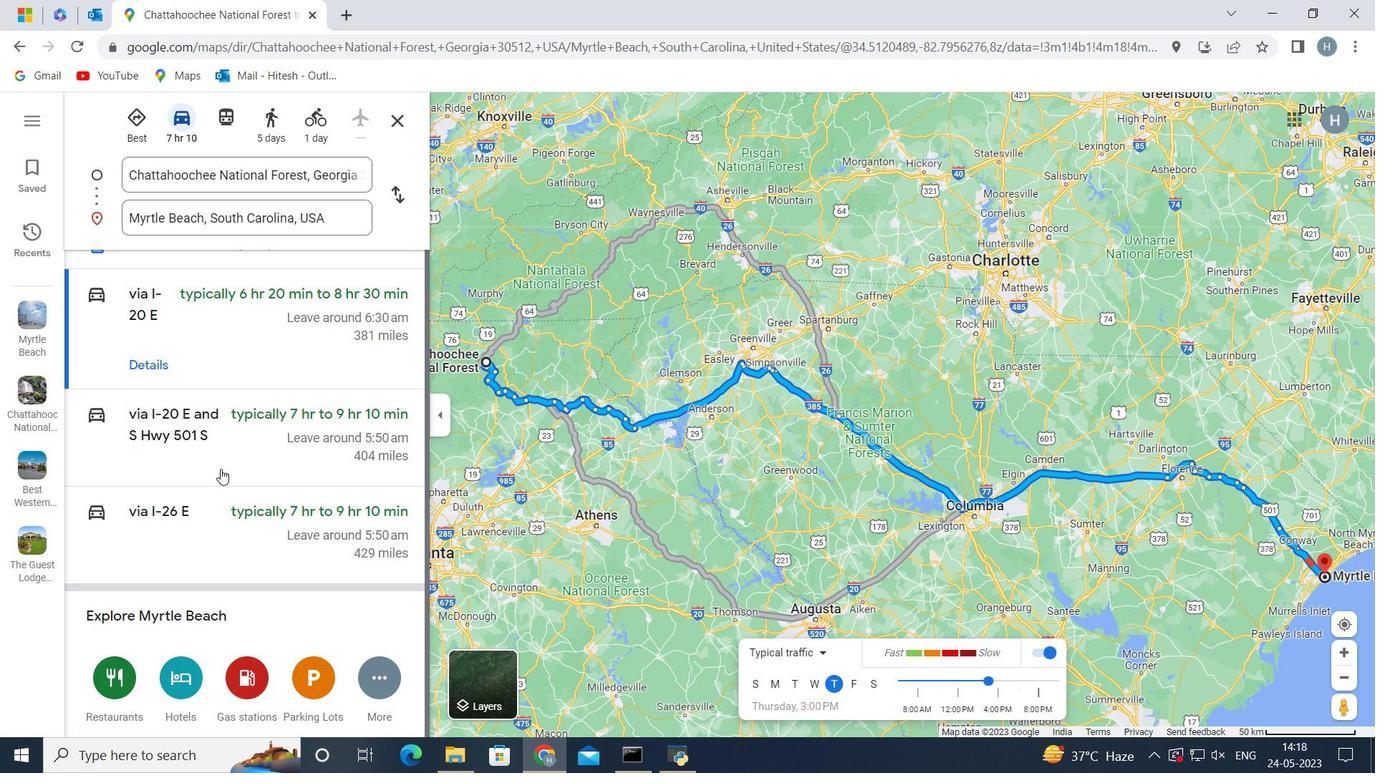 
Action: Mouse scrolled (222, 469) with delta (0, 0)
Screenshot: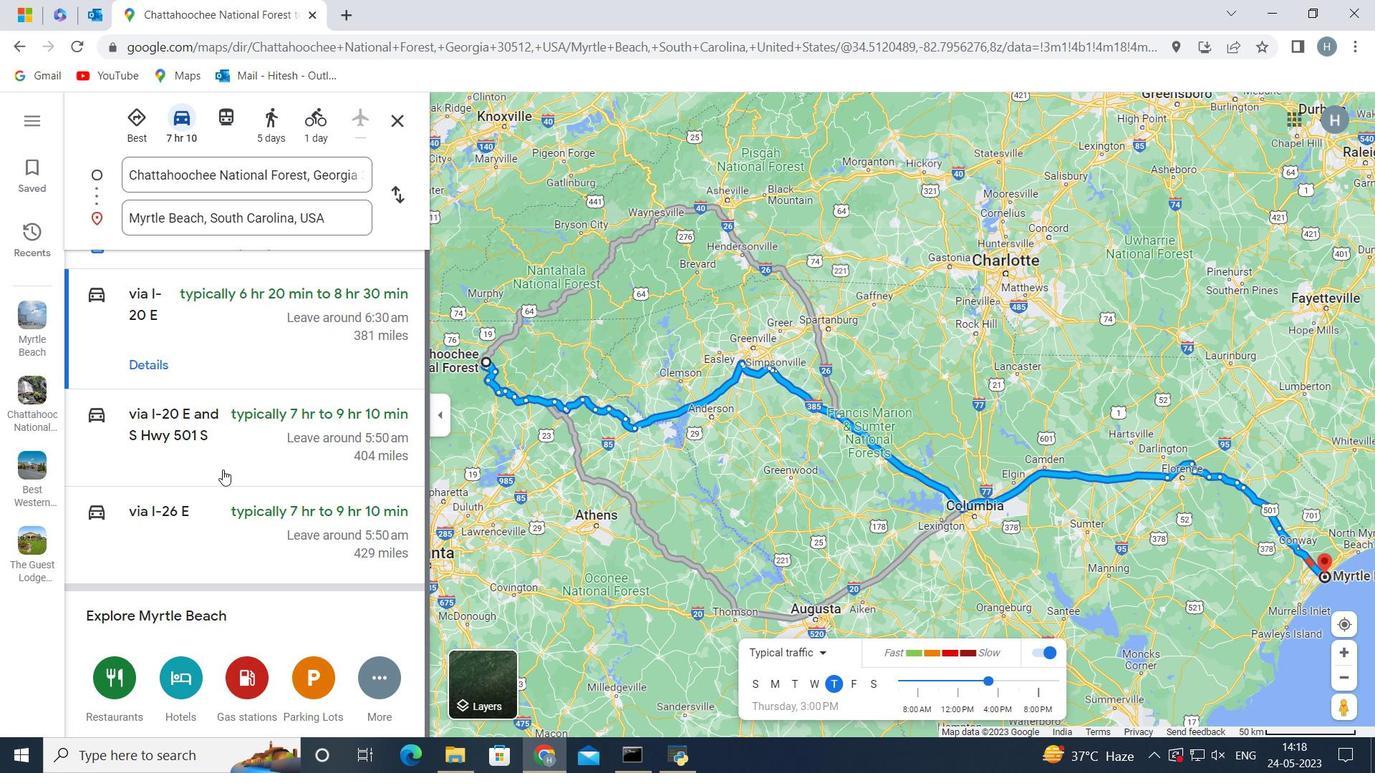 
Action: Mouse scrolled (222, 469) with delta (0, 0)
Screenshot: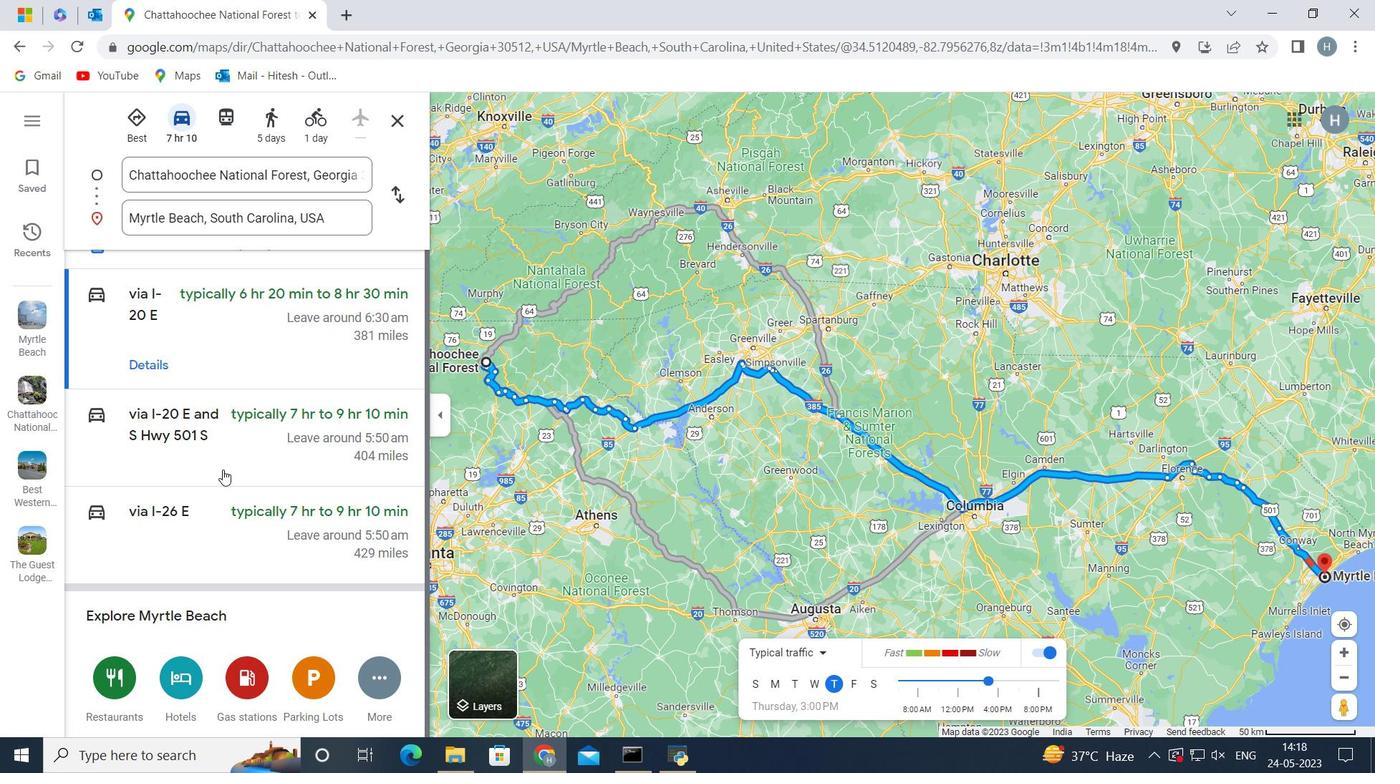 
Action: Mouse scrolled (222, 469) with delta (0, 0)
Screenshot: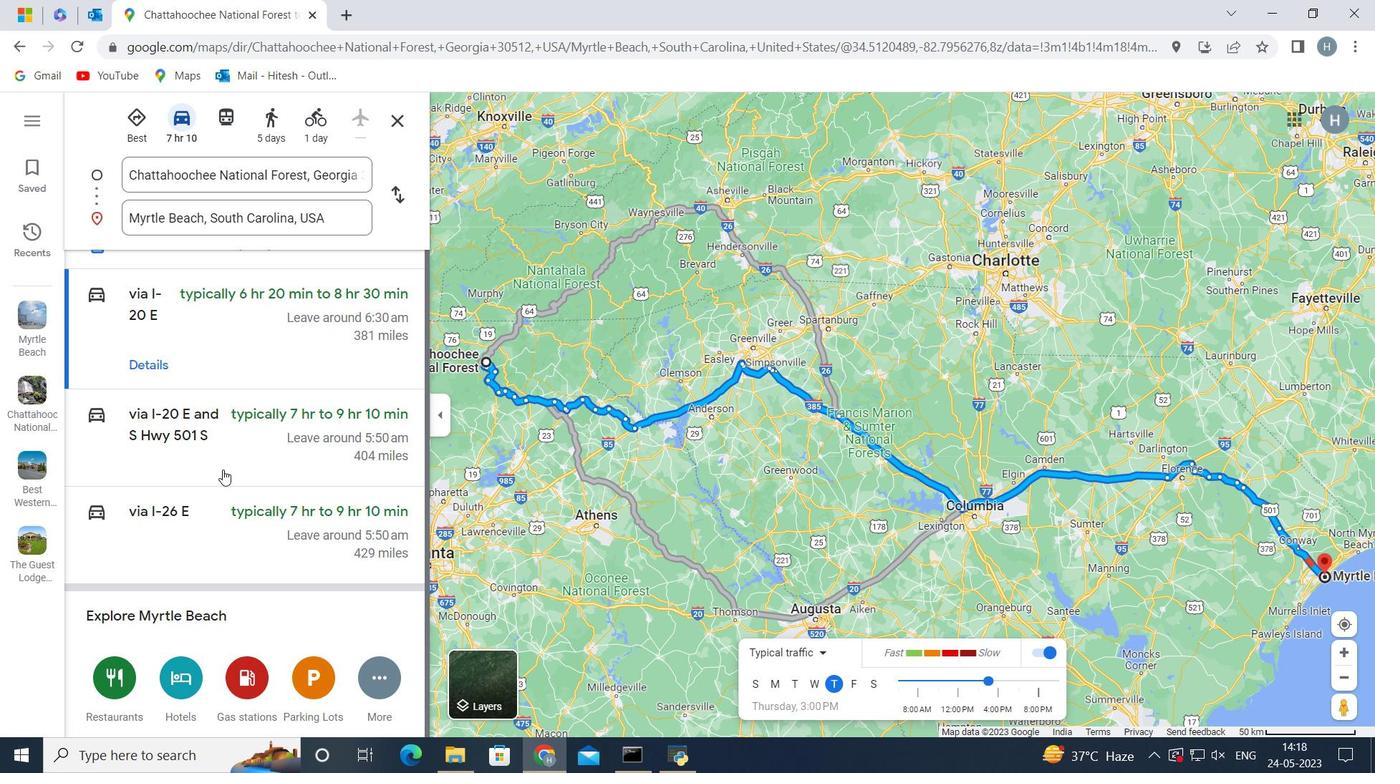 
Action: Mouse moved to (245, 460)
Screenshot: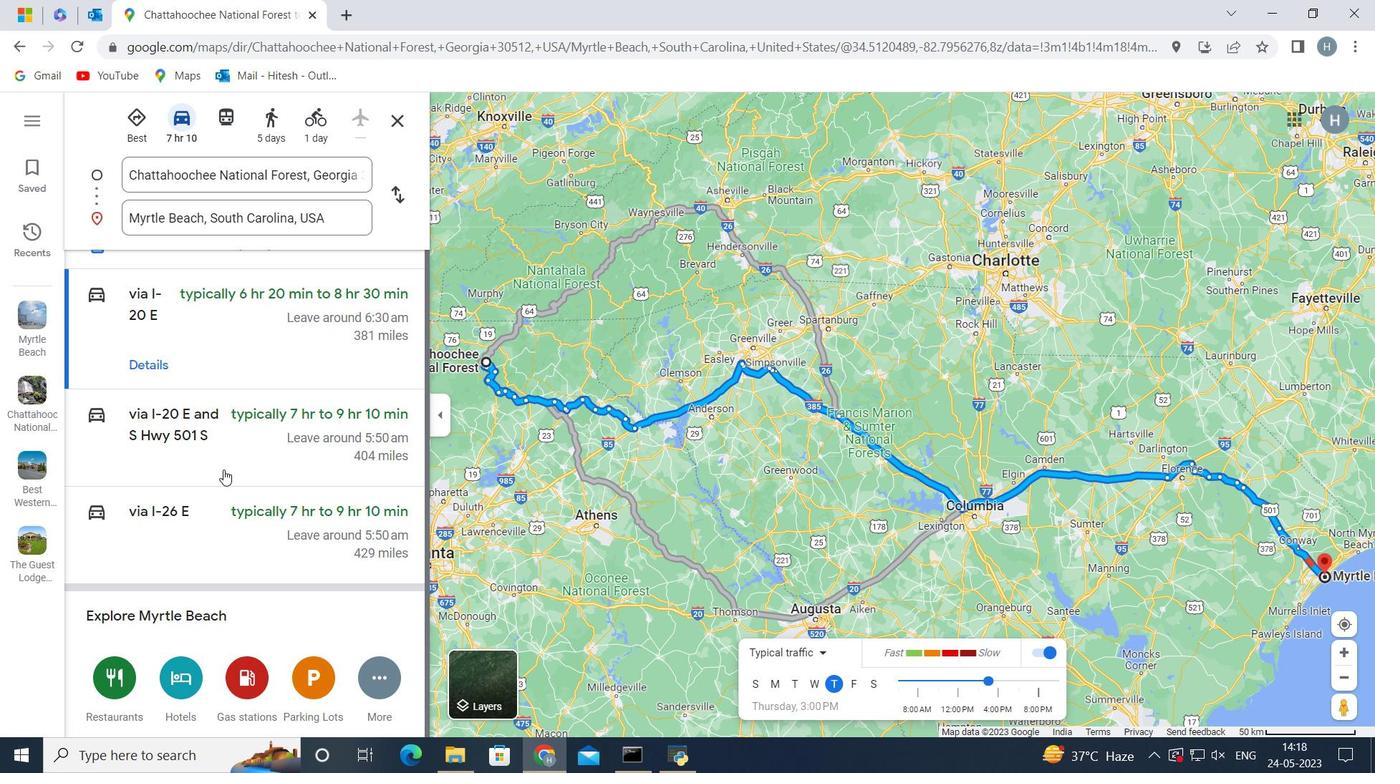 
Action: Mouse scrolled (245, 461) with delta (0, 0)
Screenshot: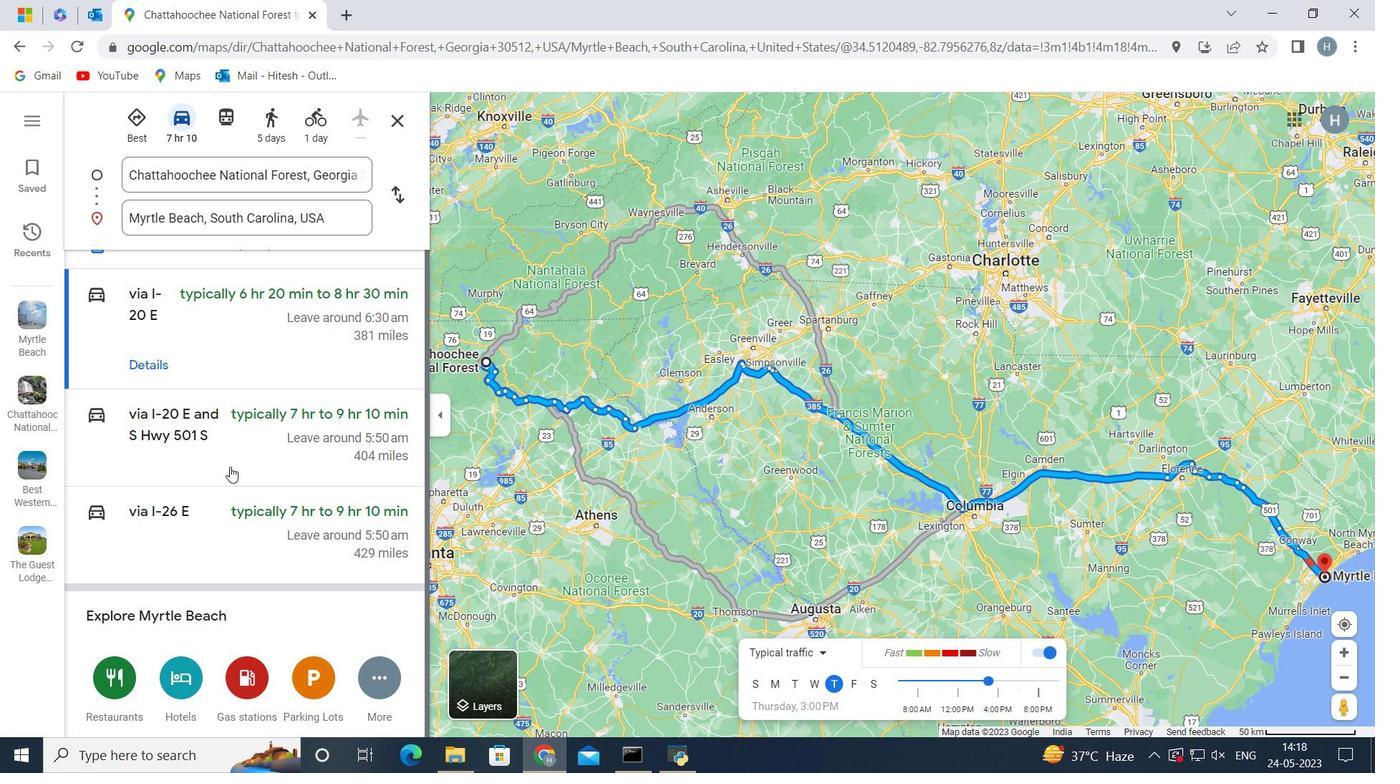 
Action: Mouse scrolled (245, 461) with delta (0, 0)
Screenshot: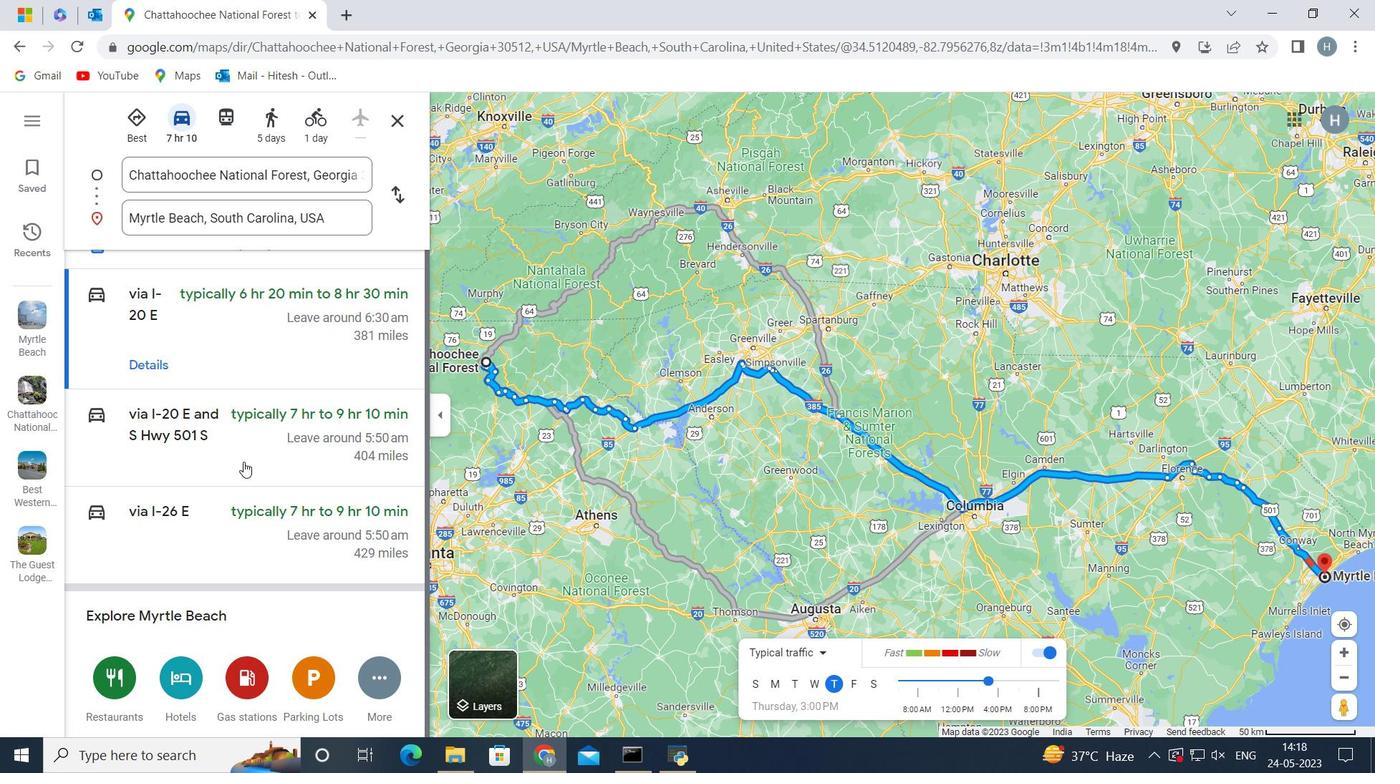 
Action: Mouse scrolled (245, 461) with delta (0, 0)
Screenshot: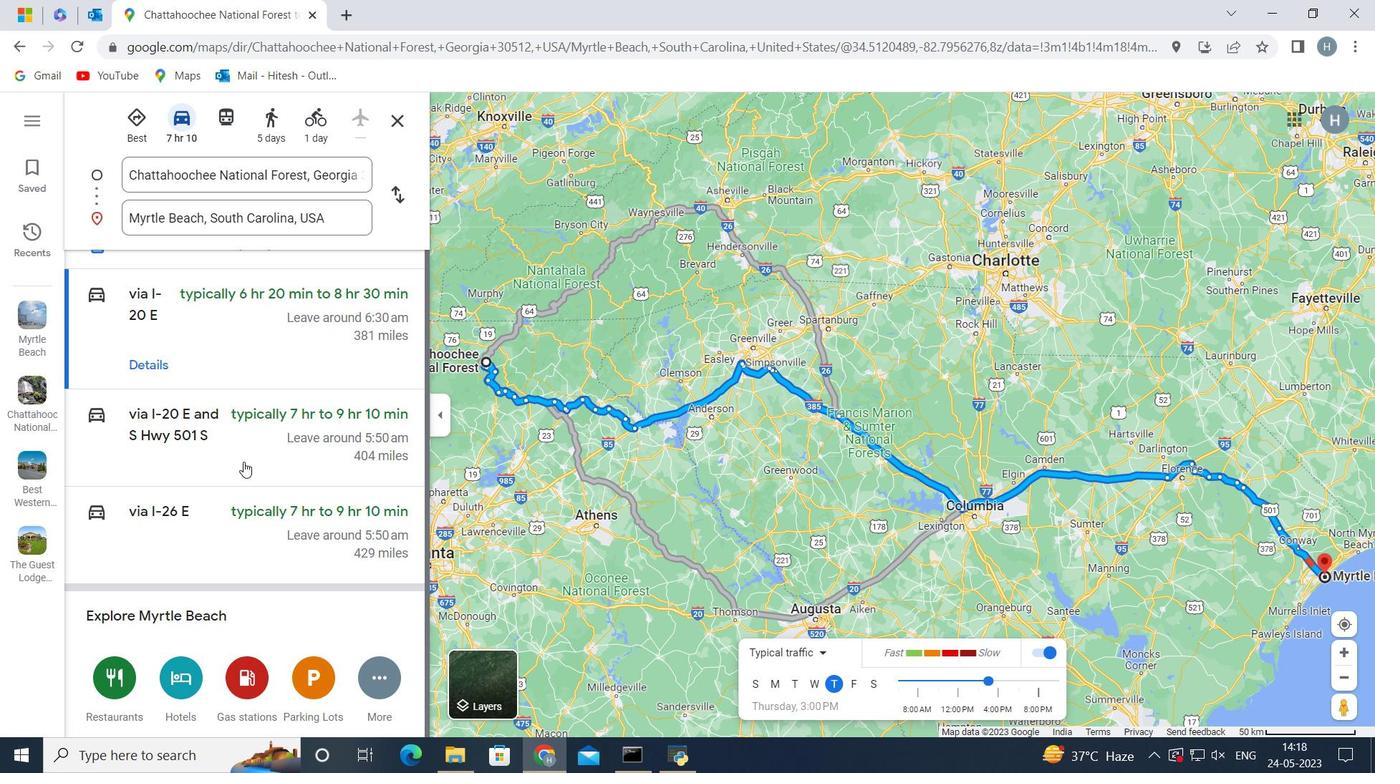 
Action: Mouse scrolled (245, 461) with delta (0, 0)
Screenshot: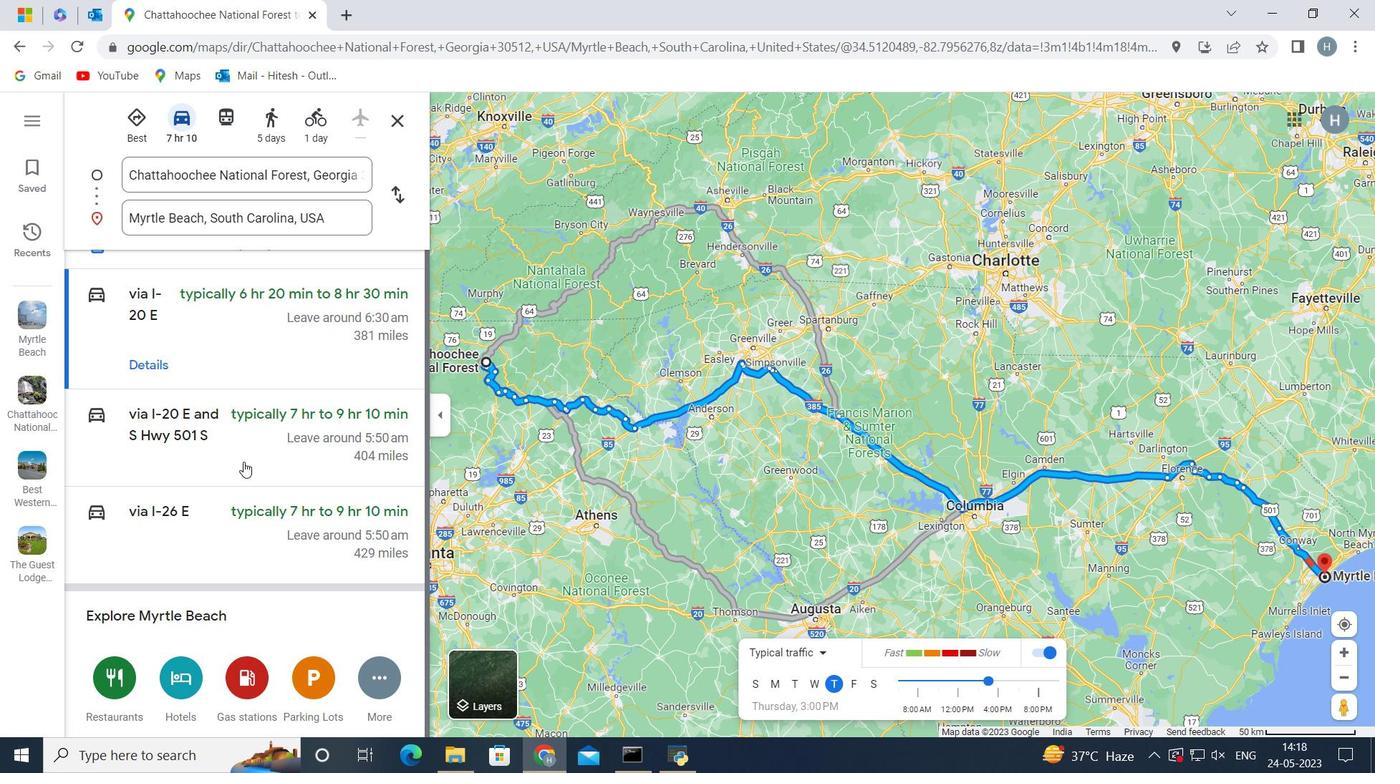 
Action: Mouse scrolled (245, 461) with delta (0, 0)
Screenshot: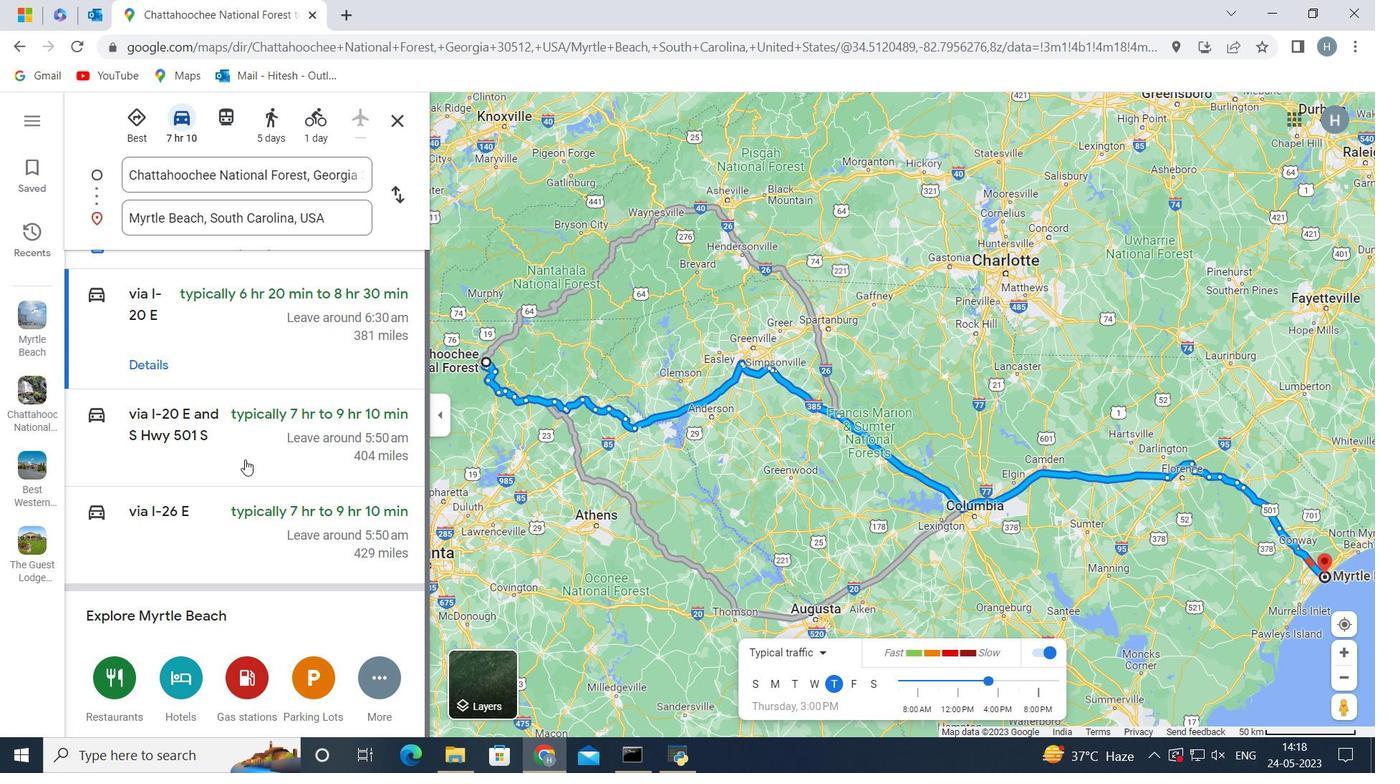 
Action: Mouse scrolled (245, 461) with delta (0, 0)
Screenshot: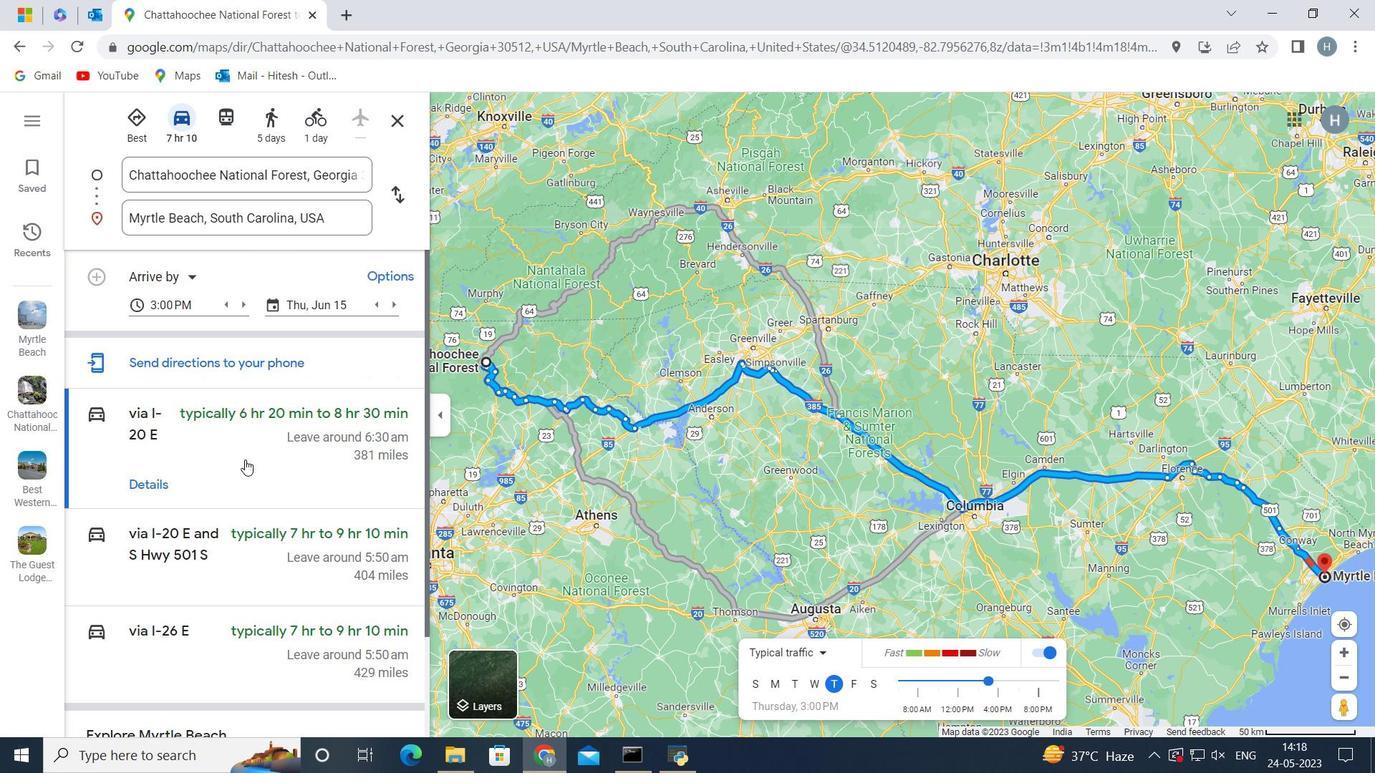 
Action: Mouse scrolled (245, 461) with delta (0, 0)
Screenshot: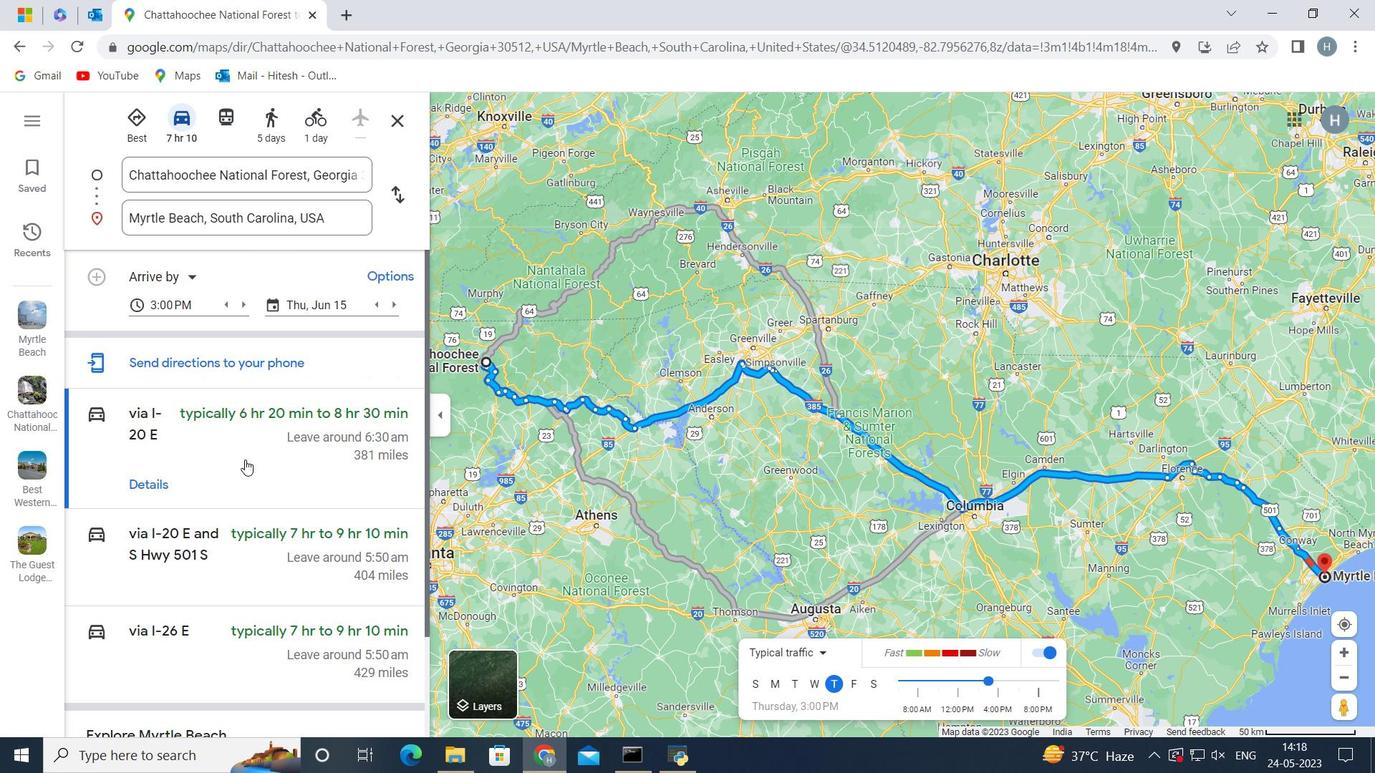
Action: Mouse scrolled (245, 461) with delta (0, 0)
Screenshot: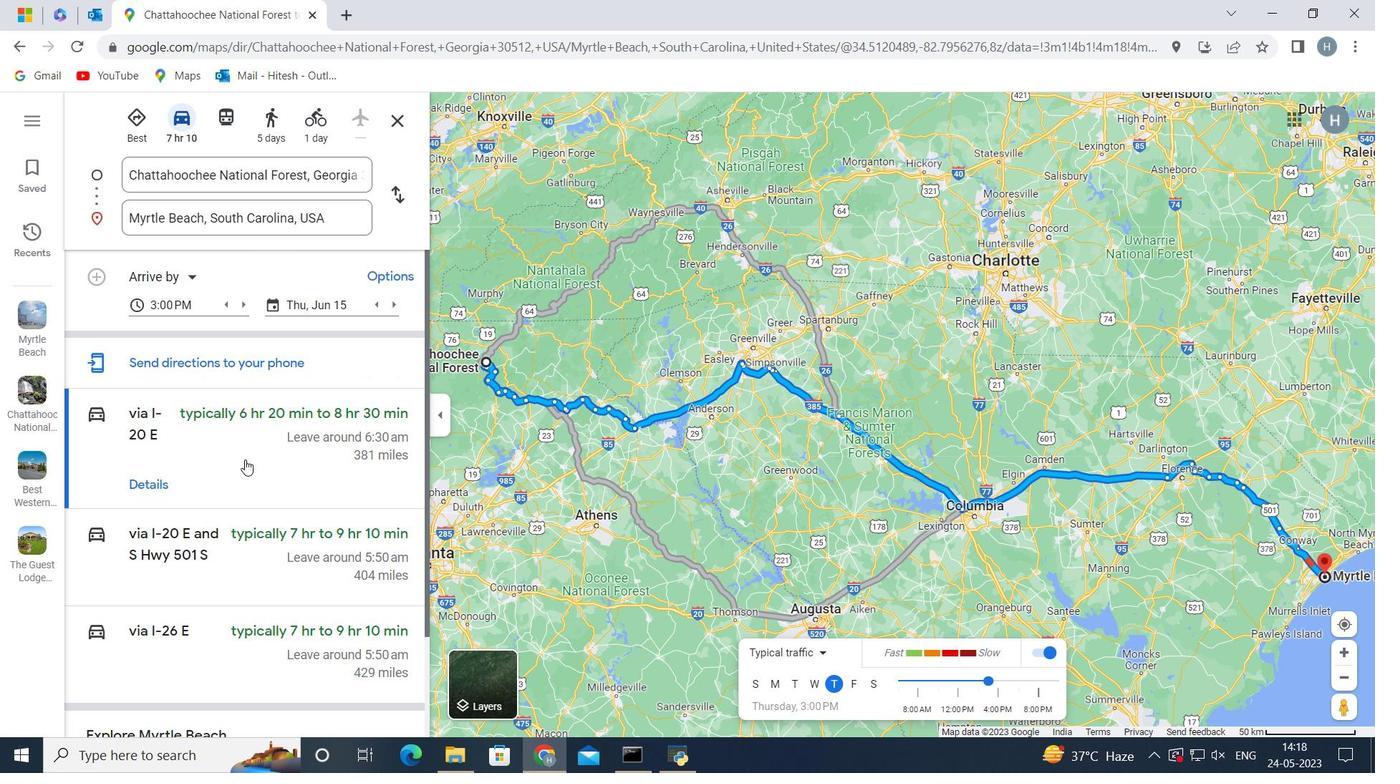 
Action: Mouse scrolled (245, 461) with delta (0, 0)
Screenshot: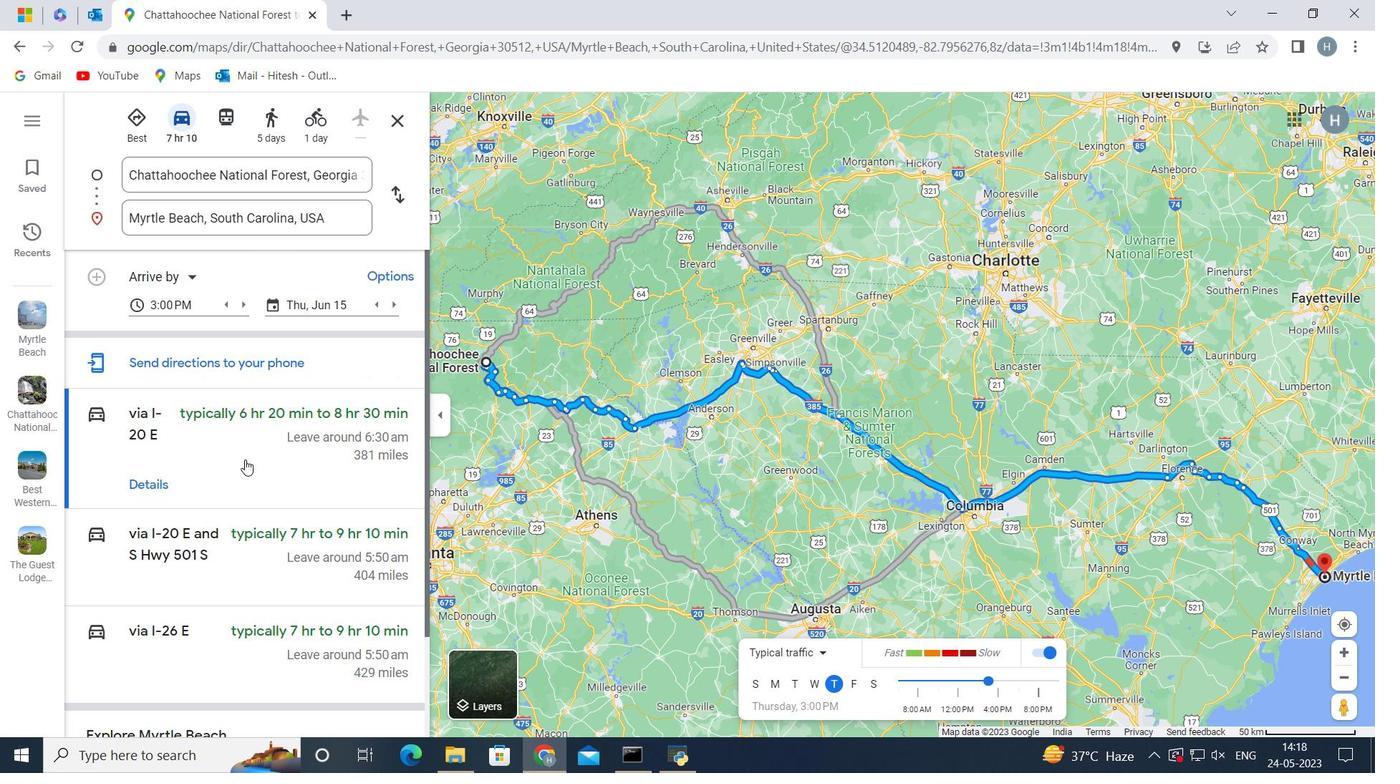 
Action: Mouse moved to (424, 419)
Screenshot: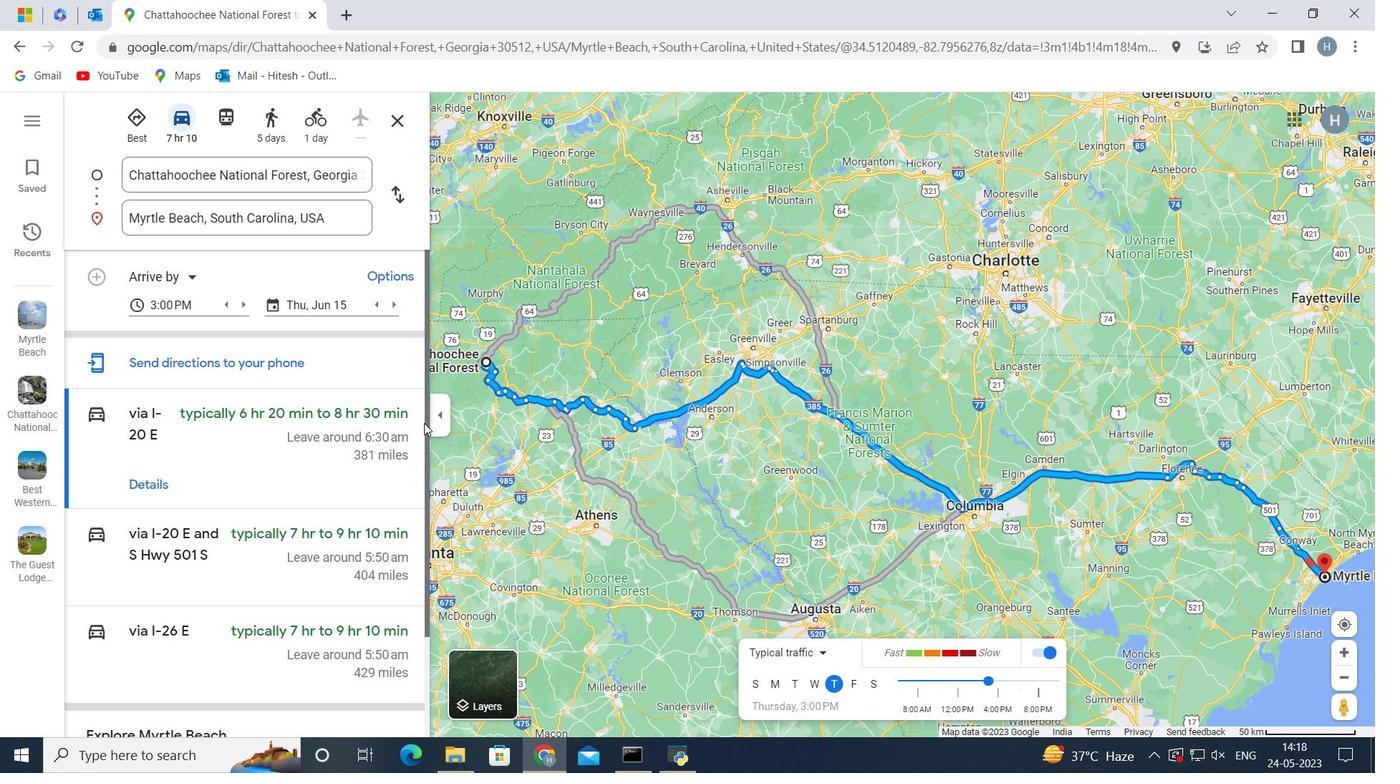 
Action: Mouse pressed left at (424, 419)
Screenshot: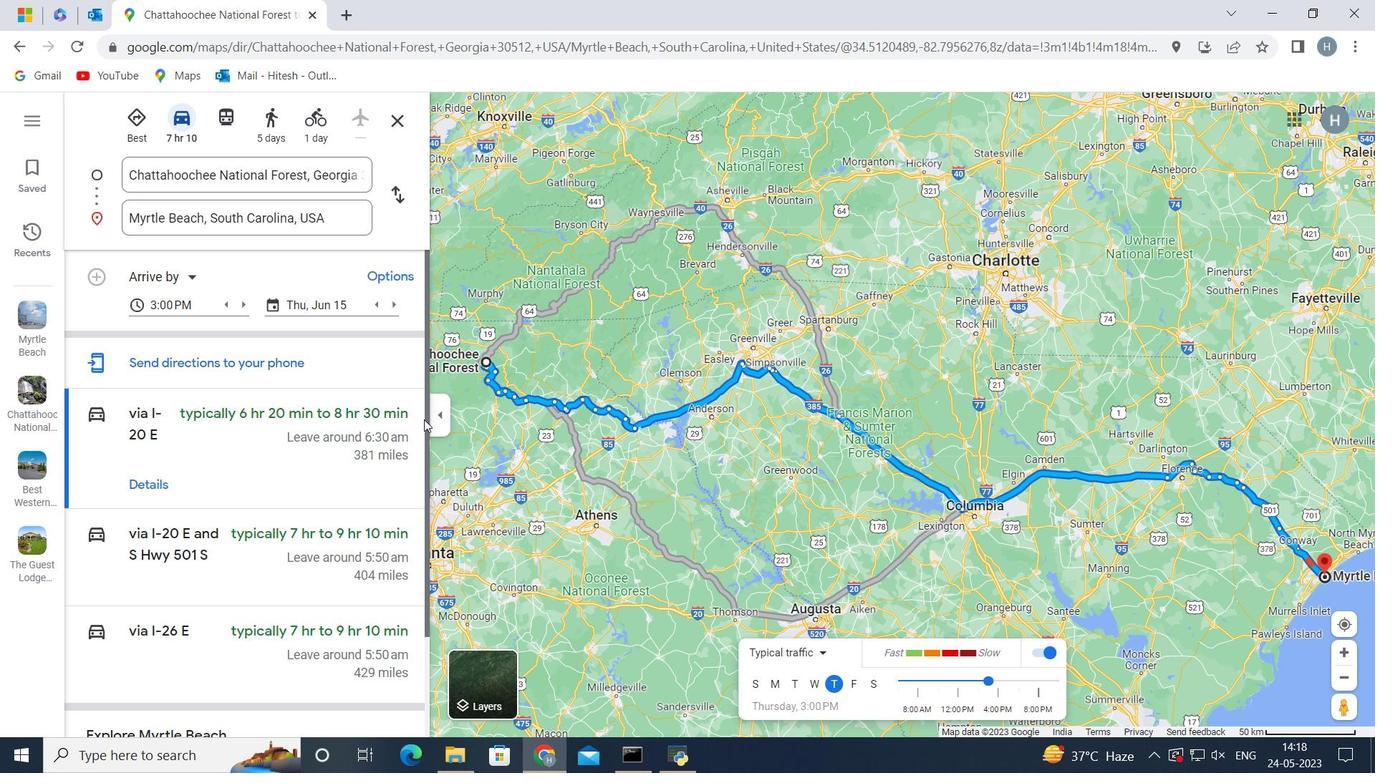 
Action: Mouse moved to (424, 303)
Screenshot: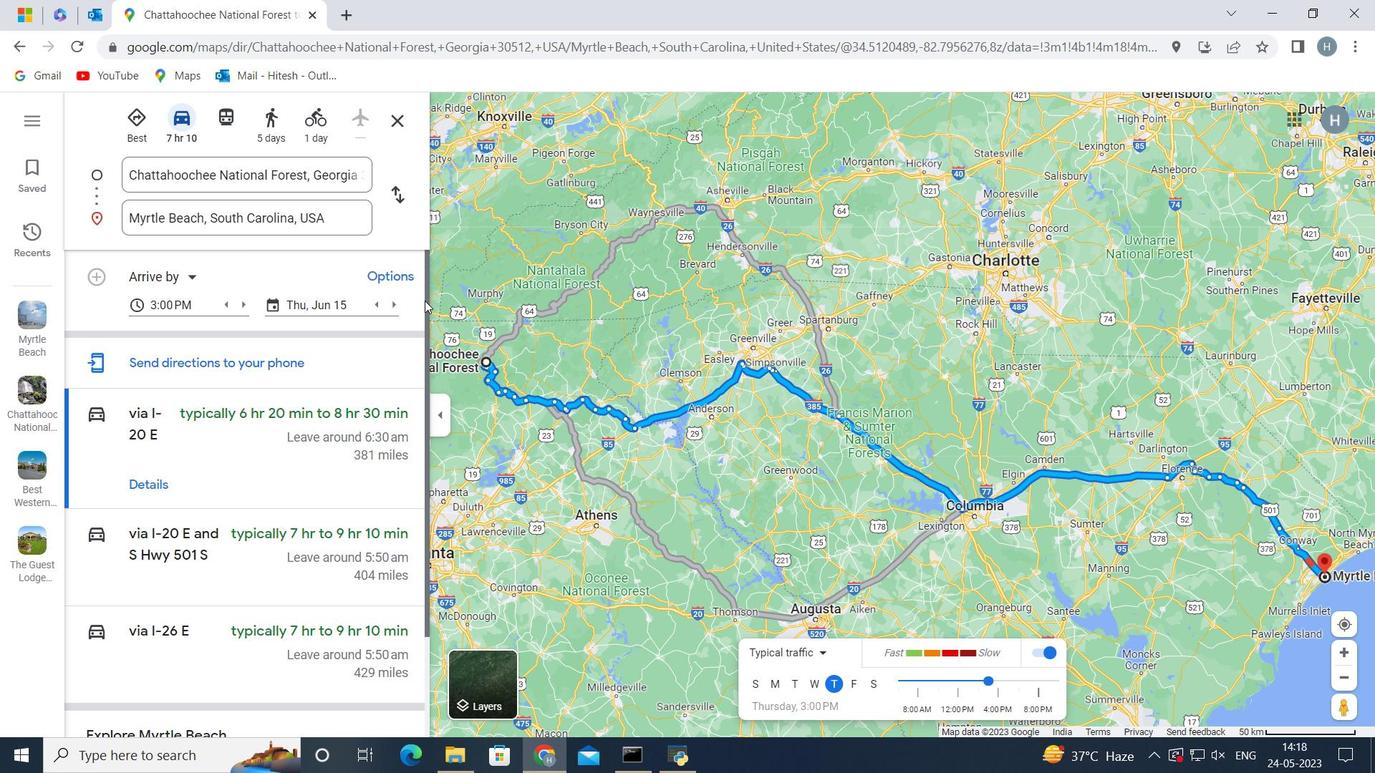 
Action: Mouse pressed left at (424, 303)
Screenshot: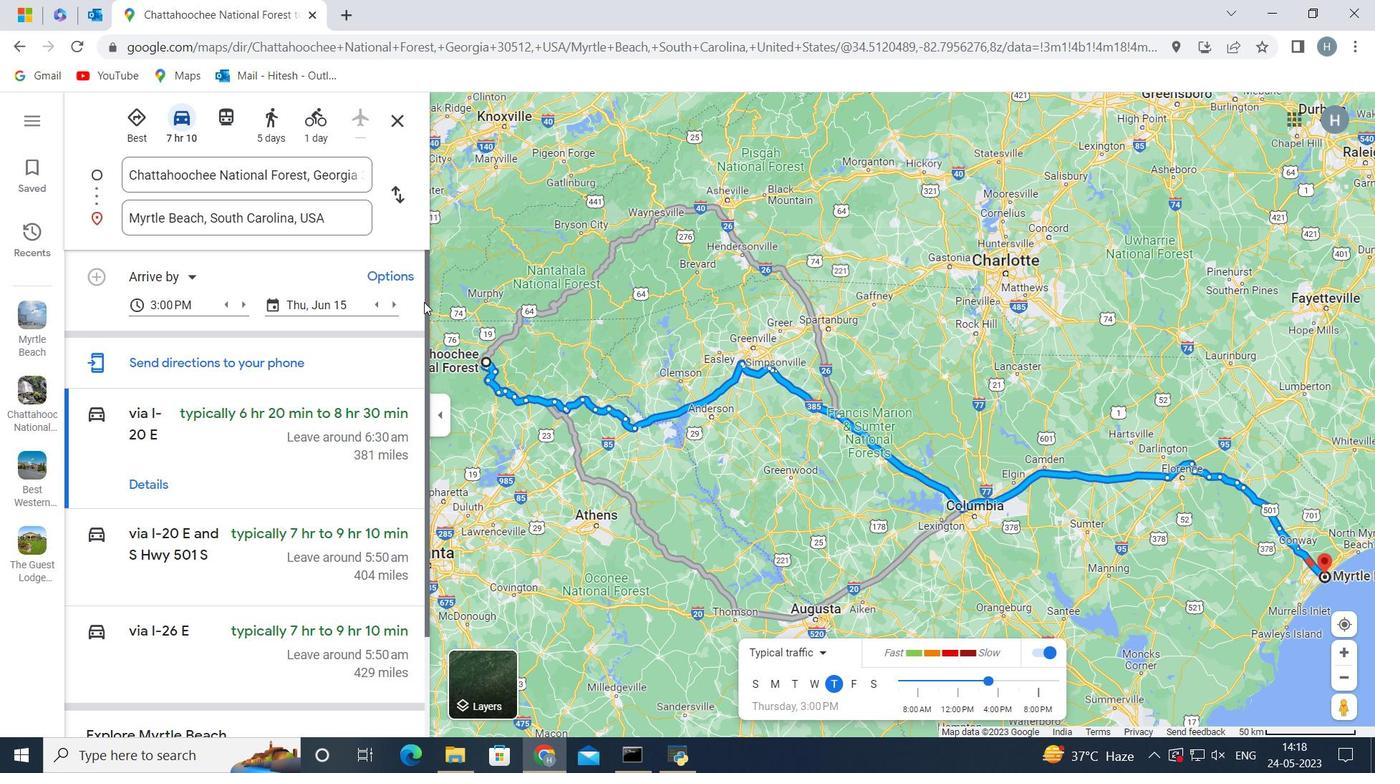 
Action: Mouse moved to (467, 207)
Screenshot: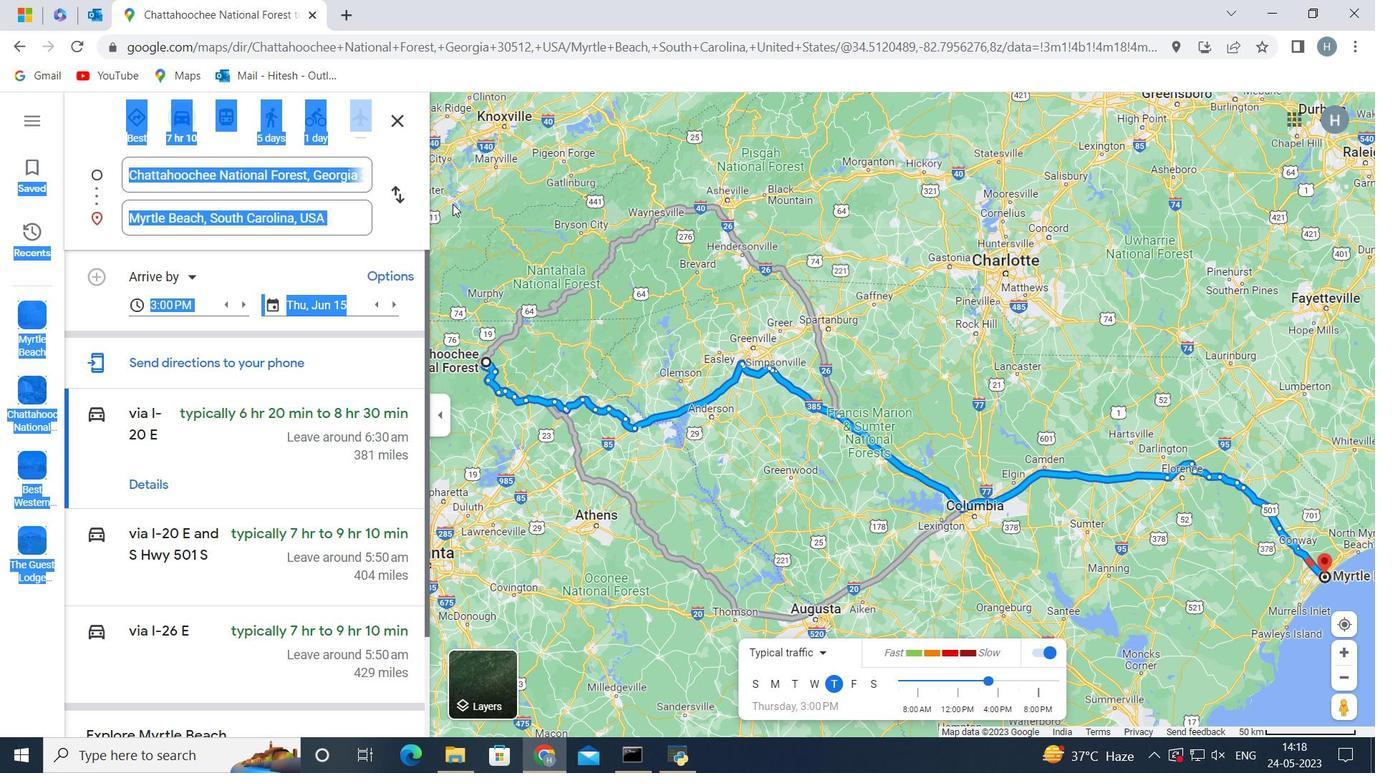 
Action: Mouse pressed left at (467, 207)
Screenshot: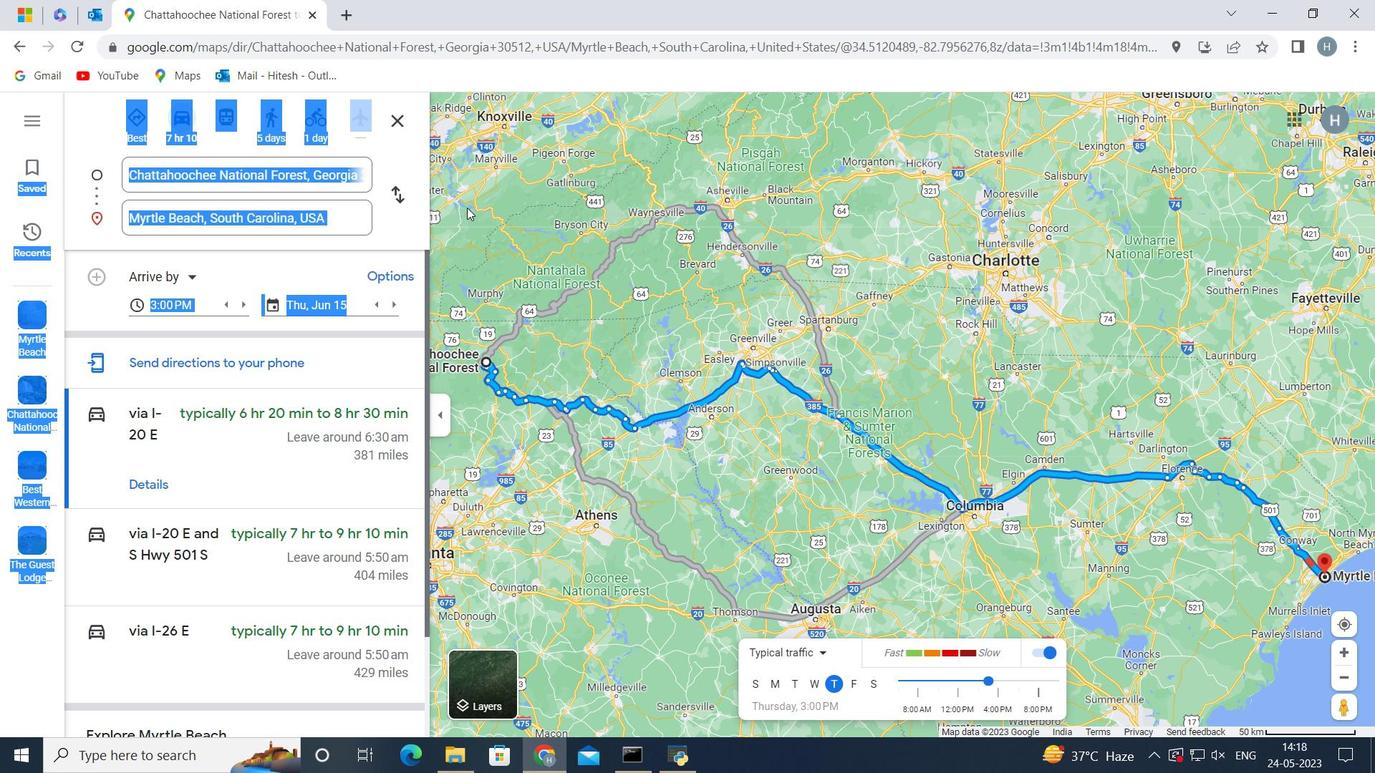 
Action: Mouse moved to (396, 214)
Screenshot: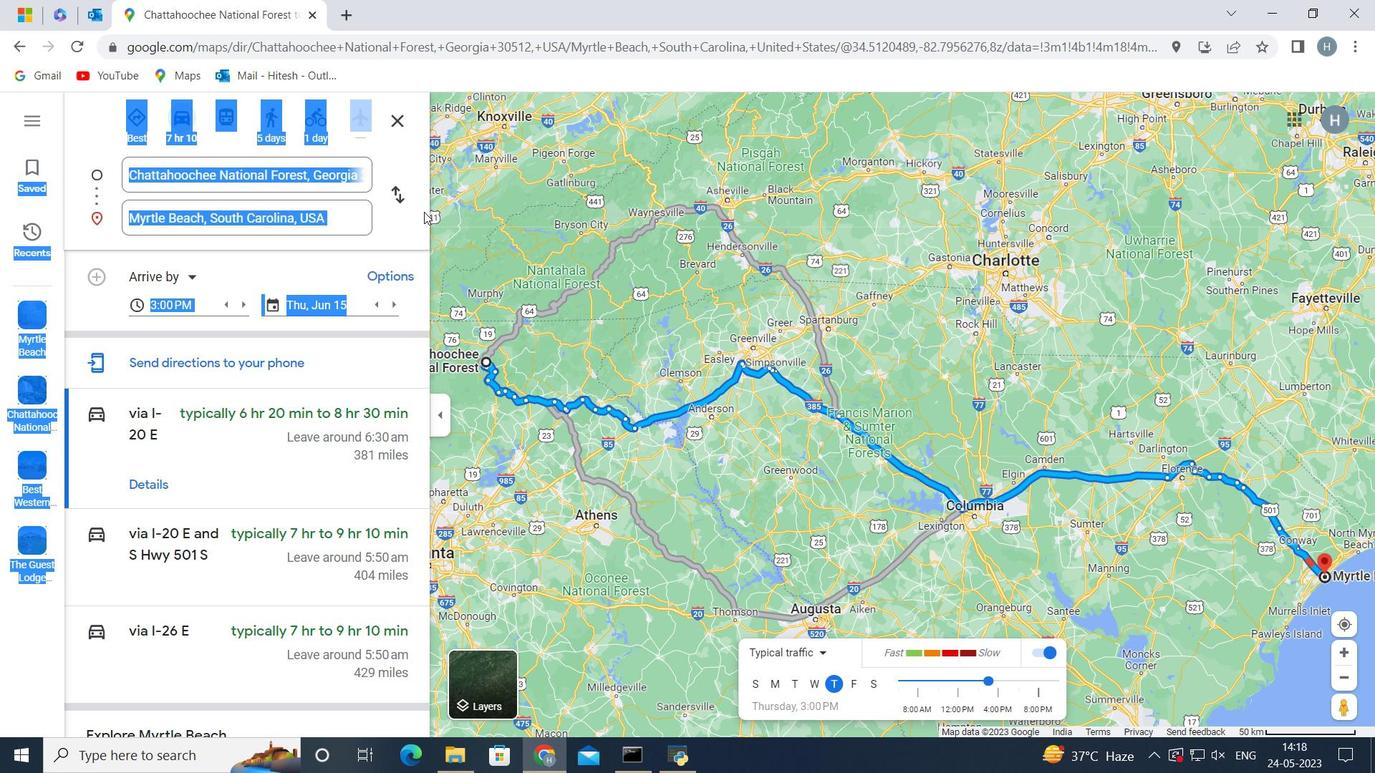 
Action: Mouse pressed left at (396, 214)
Screenshot: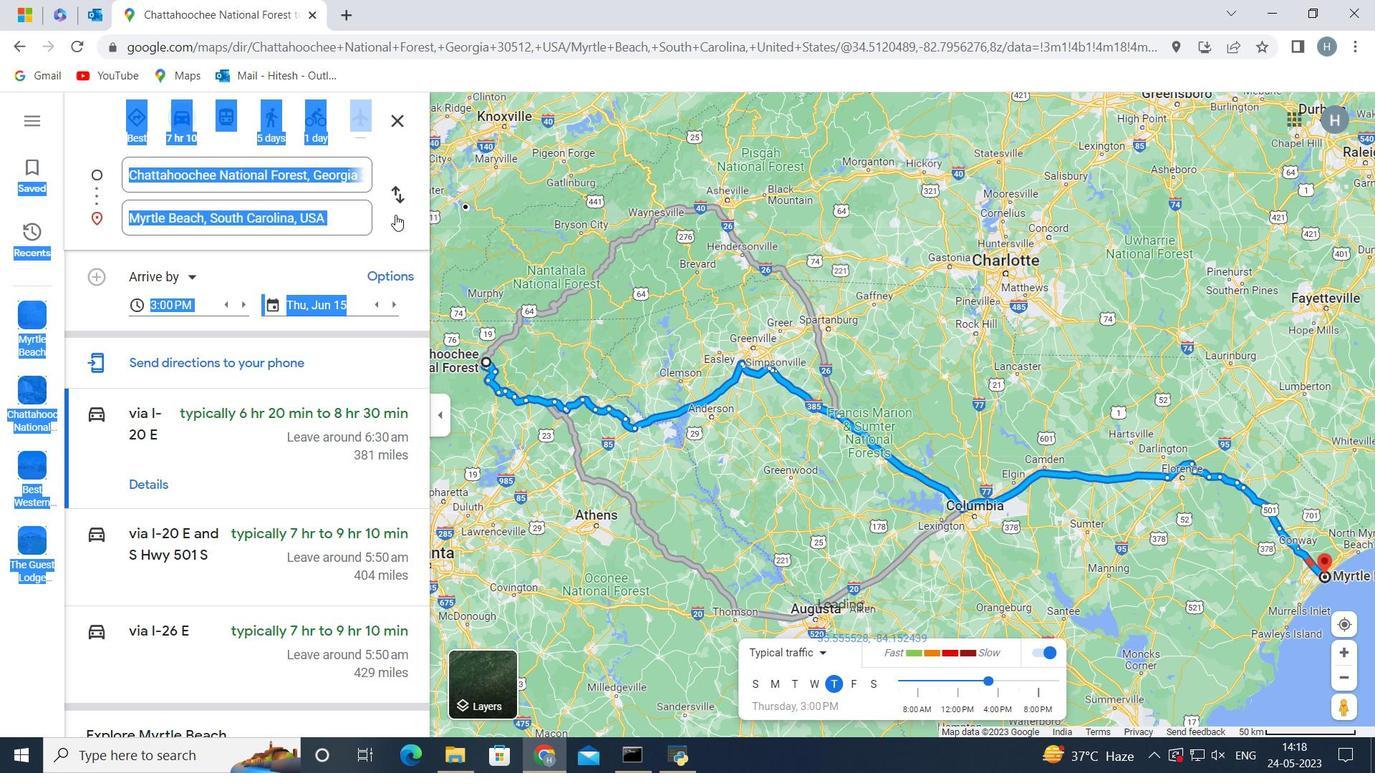 
Action: Mouse moved to (397, 182)
Screenshot: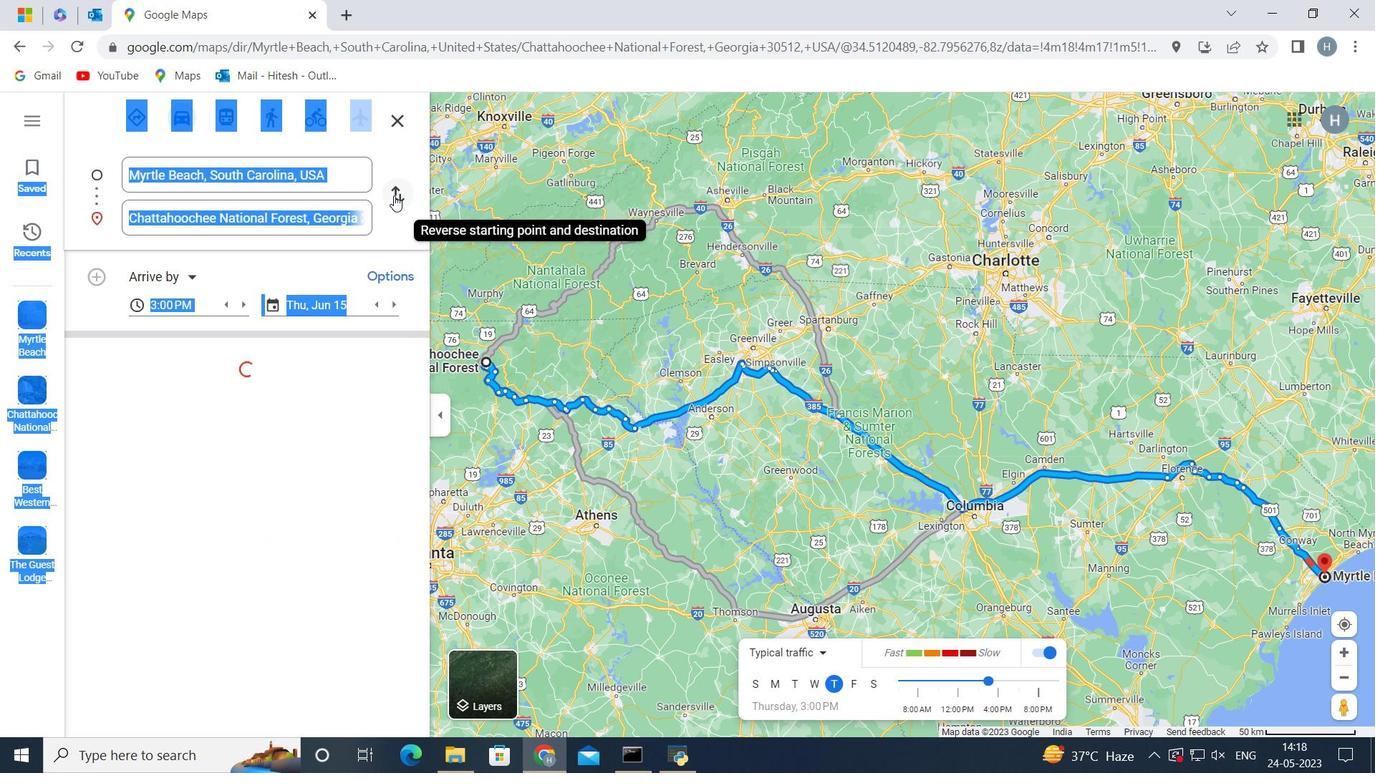 
Action: Mouse pressed left at (397, 182)
Screenshot: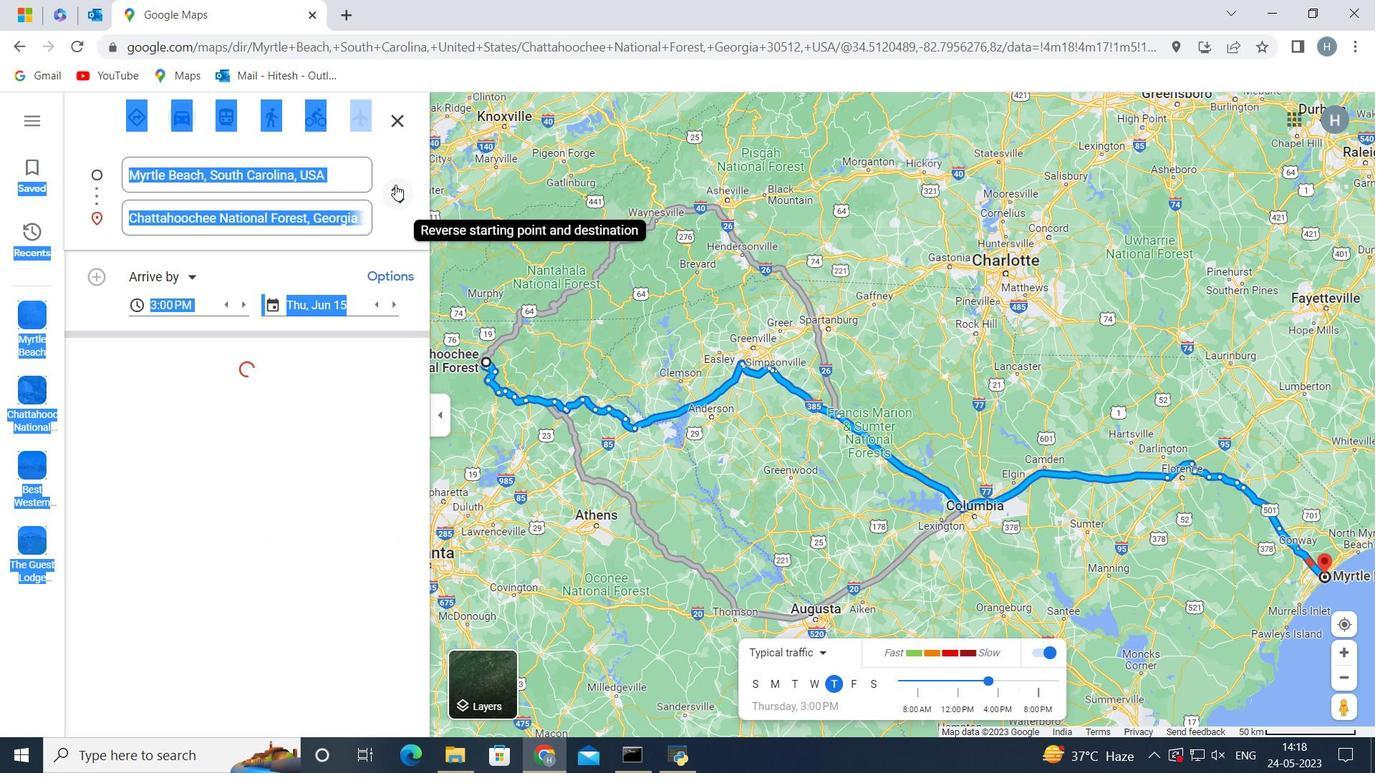 
Action: Mouse moved to (409, 305)
Screenshot: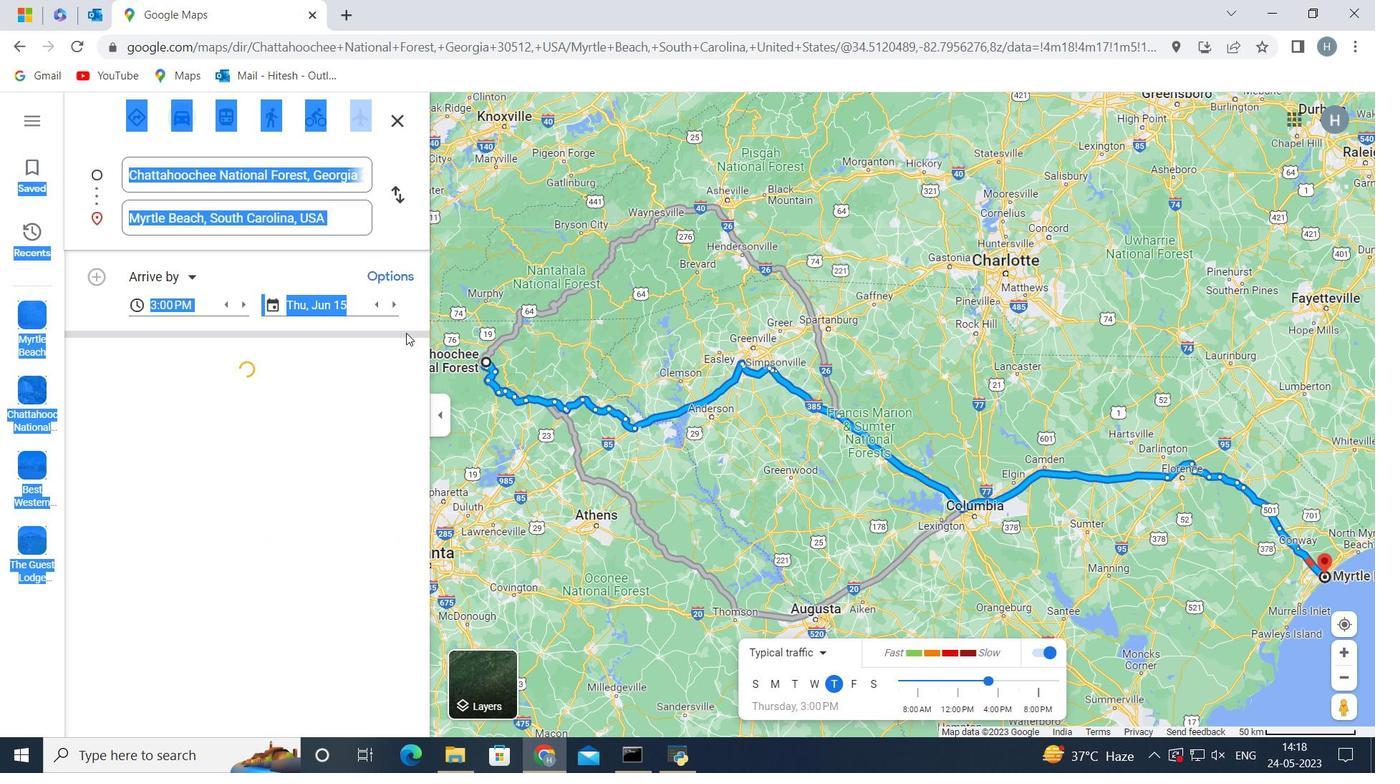 
Action: Mouse pressed left at (409, 305)
Screenshot: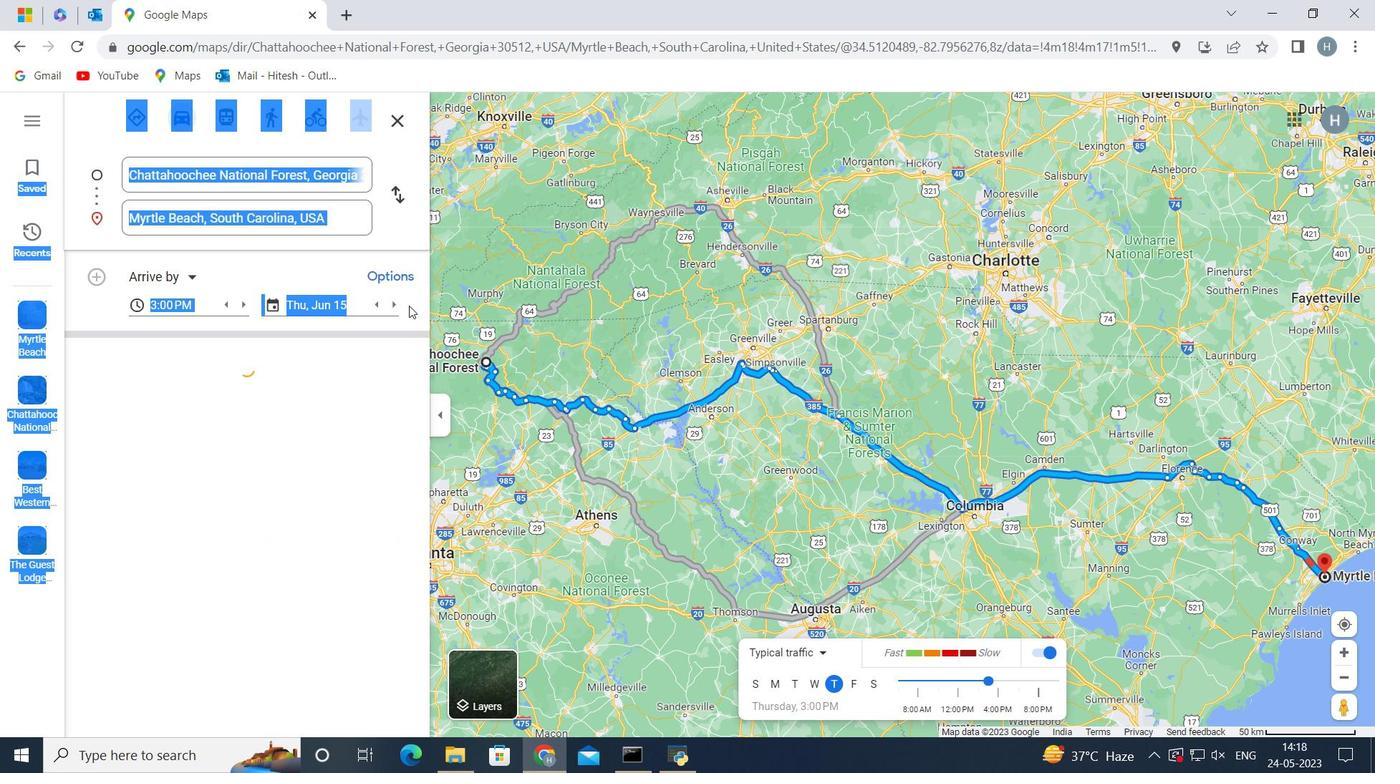 
Action: Mouse moved to (318, 411)
Screenshot: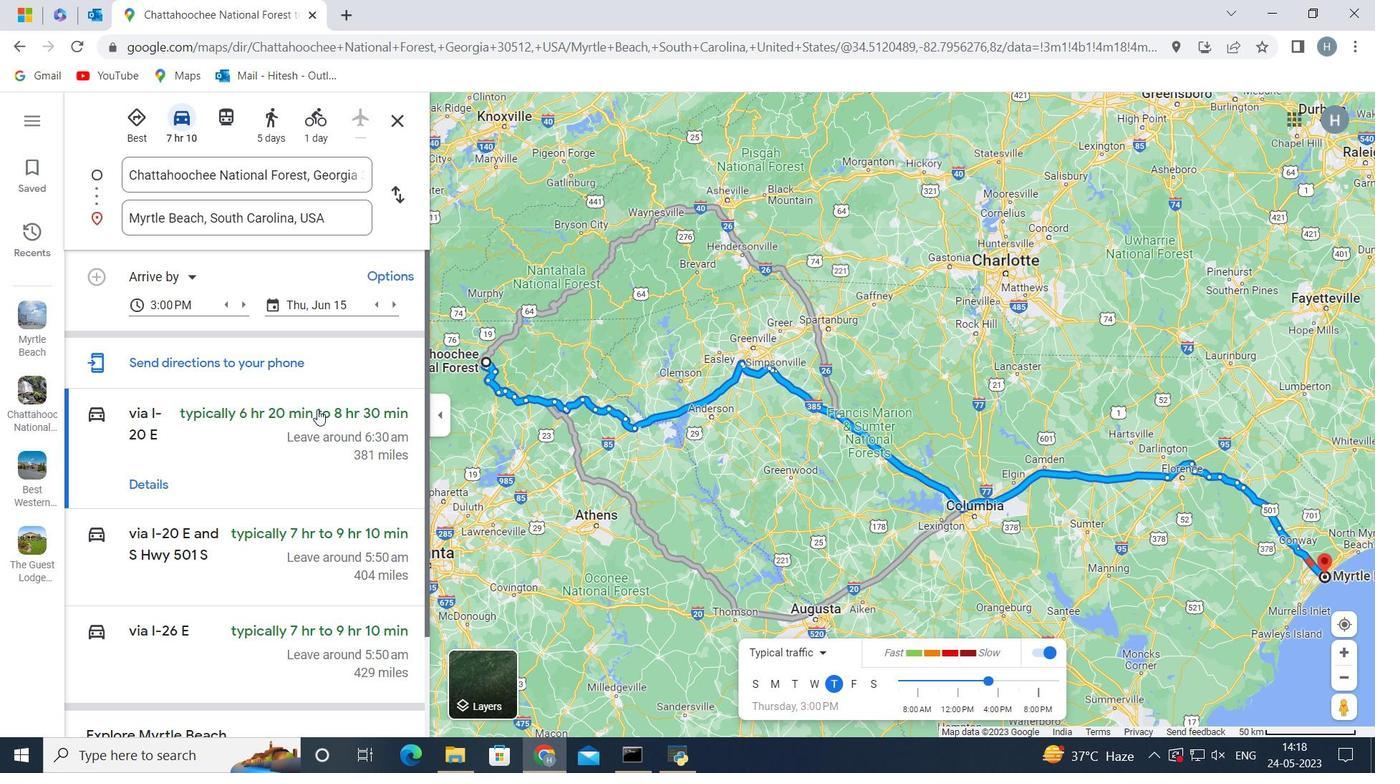 
